 Task: Create new Company, with domain: 'umich.edu' and type: 'Prospect'. Add new contact for this company, with mail Id: 'Devyani.Jackson@umich.edu', First Name: Devyani, Last name:  Jackson, Job Title: 'Full Stack Developer', Phone Number: '(916) 555-9017'. Change life cycle stage to  Lead and lead status to  In Progress. Logged in from softage.6@softage.net
Action: Mouse moved to (110, 78)
Screenshot: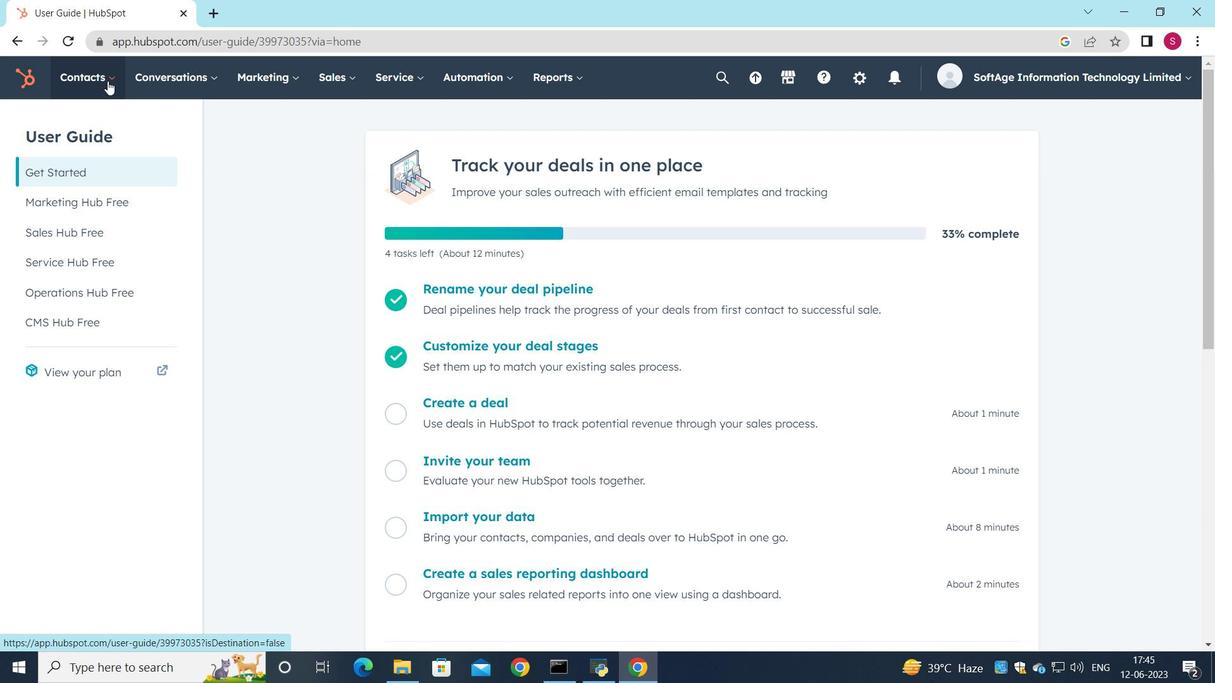 
Action: Mouse pressed left at (110, 78)
Screenshot: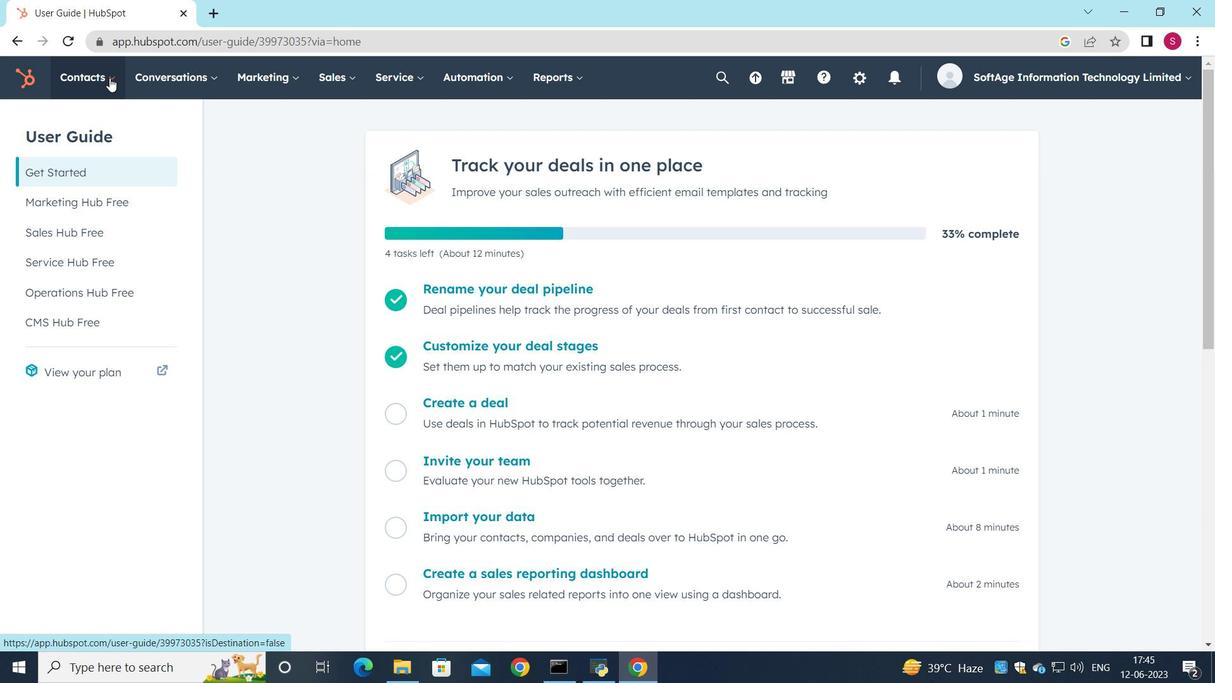 
Action: Mouse moved to (137, 147)
Screenshot: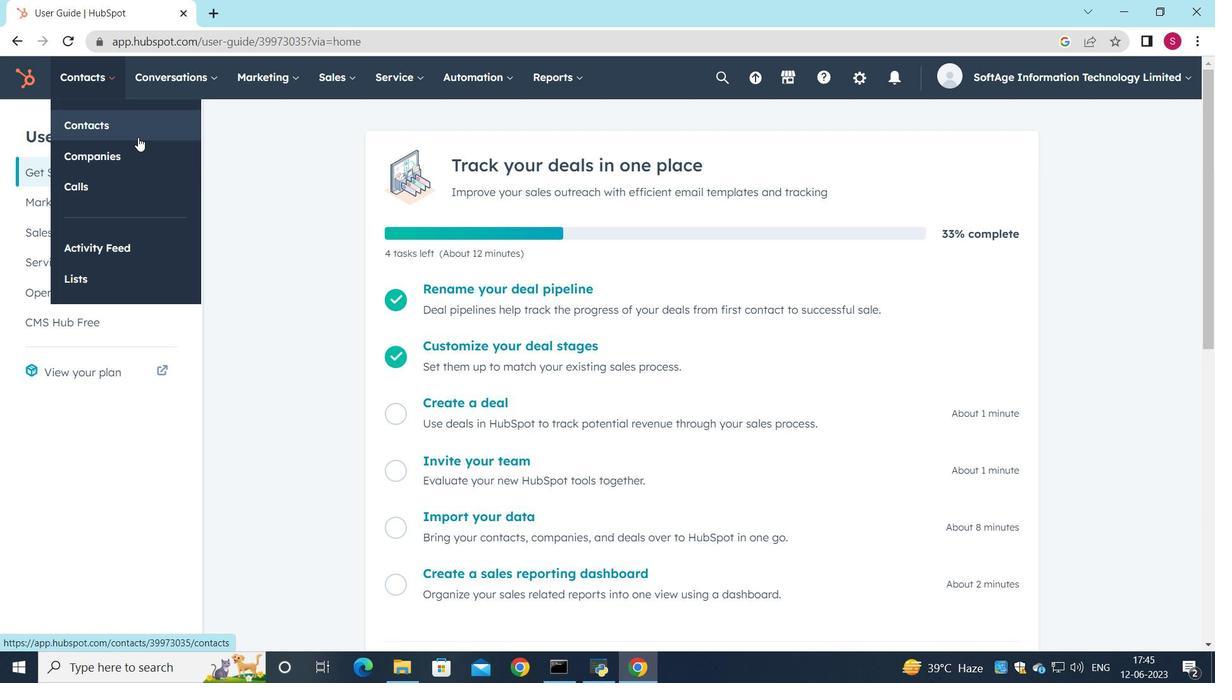 
Action: Mouse pressed left at (137, 147)
Screenshot: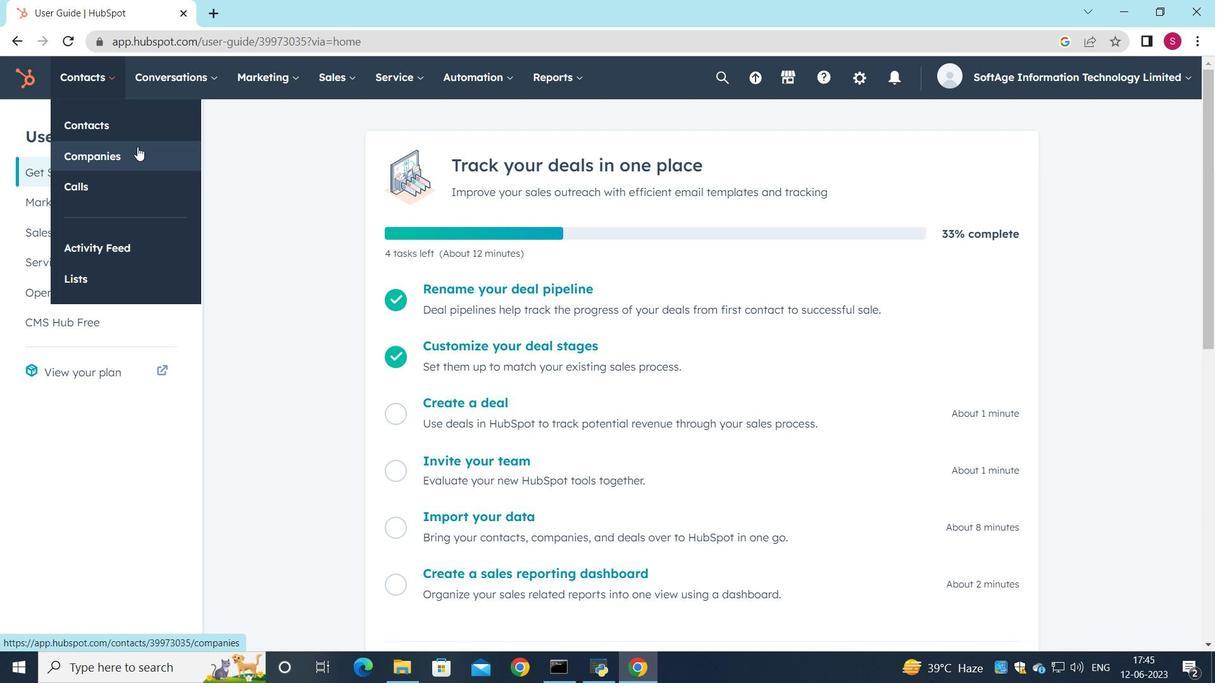 
Action: Mouse moved to (1111, 130)
Screenshot: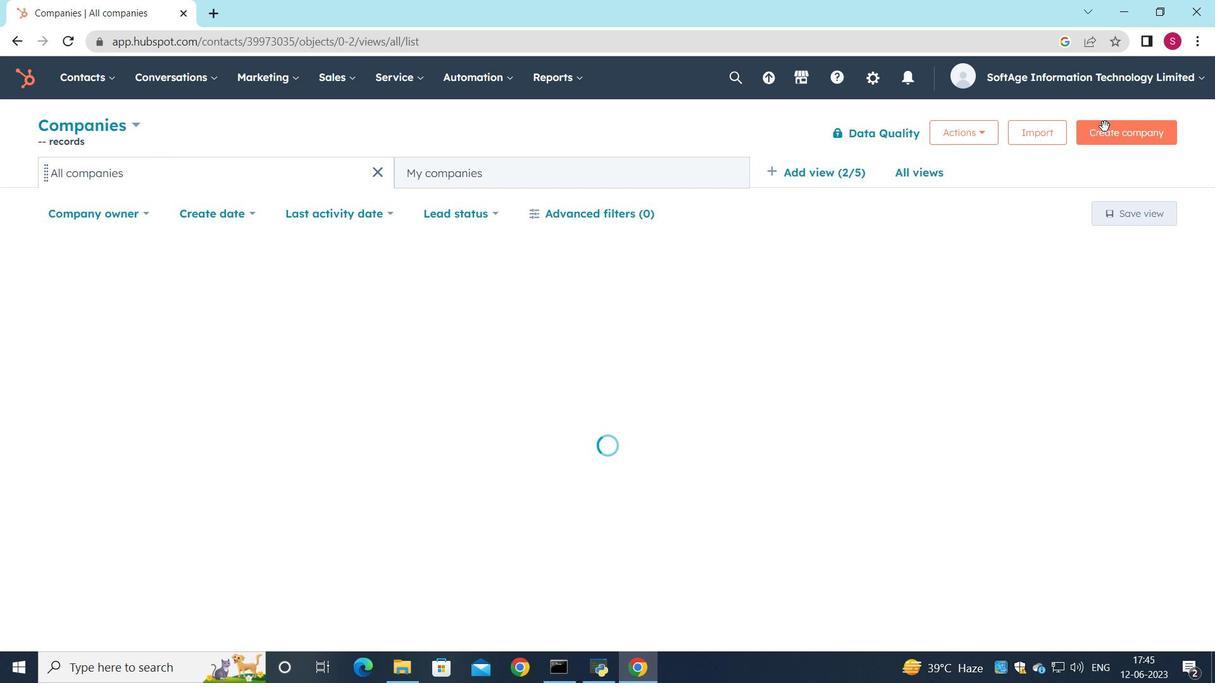 
Action: Mouse pressed left at (1111, 130)
Screenshot: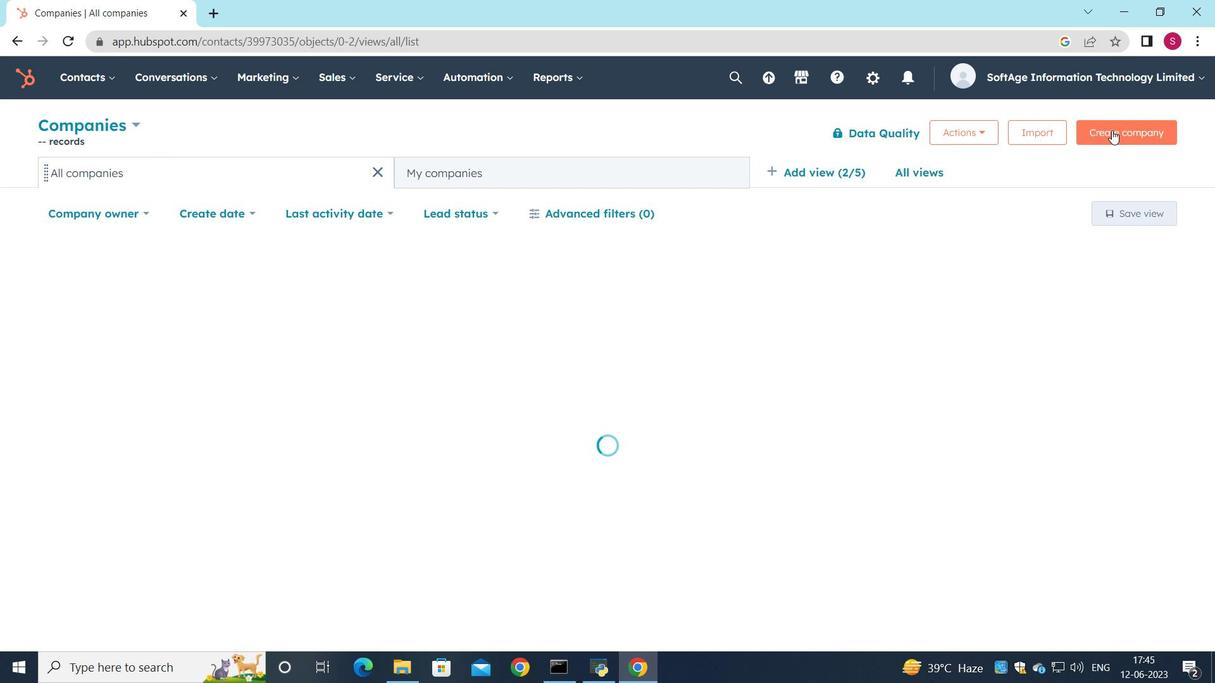 
Action: Mouse moved to (894, 195)
Screenshot: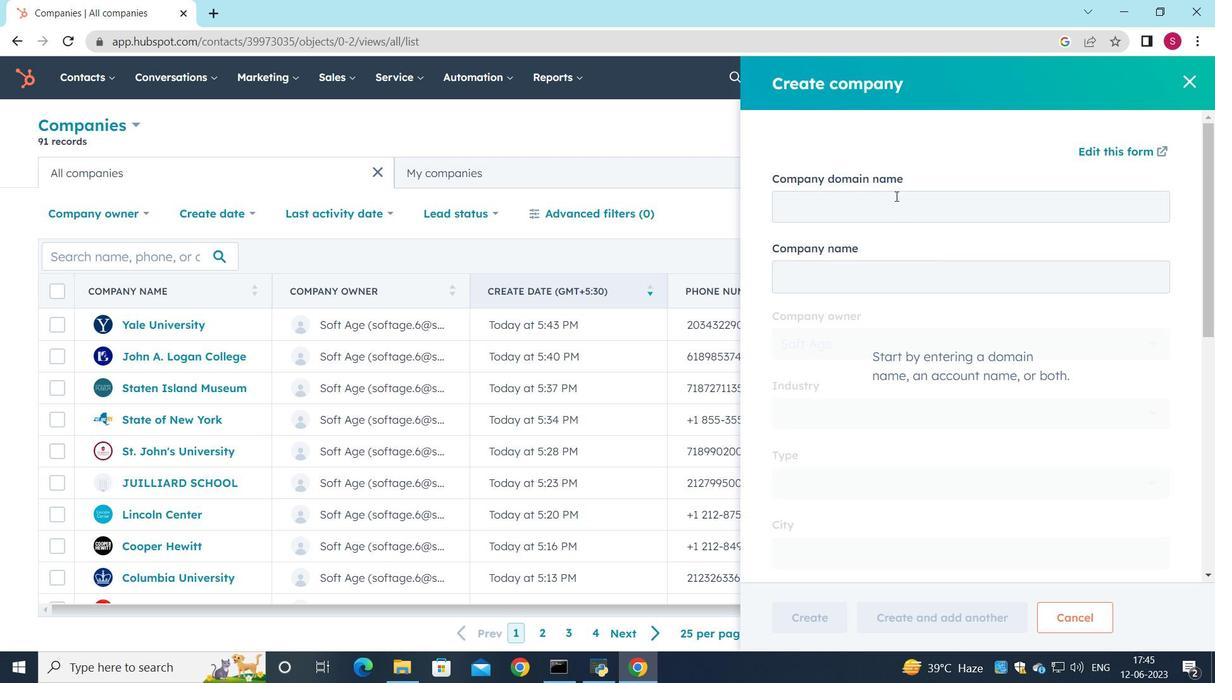
Action: Mouse pressed left at (894, 195)
Screenshot: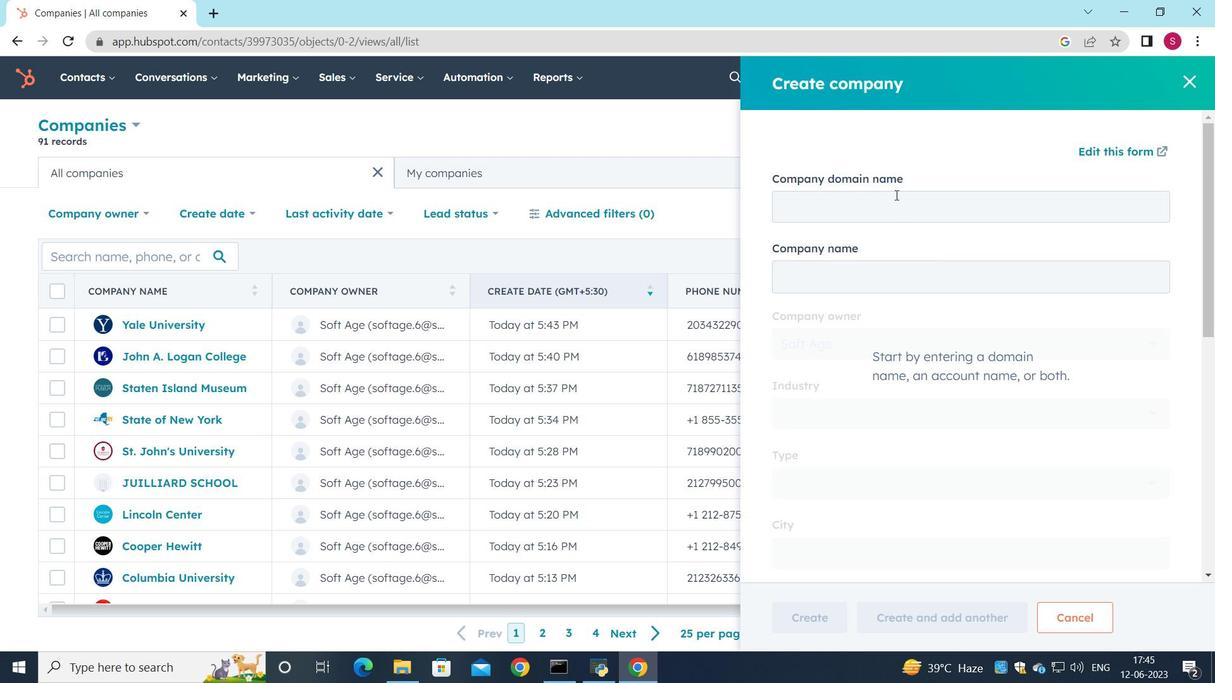 
Action: Key pressed umich.edu
Screenshot: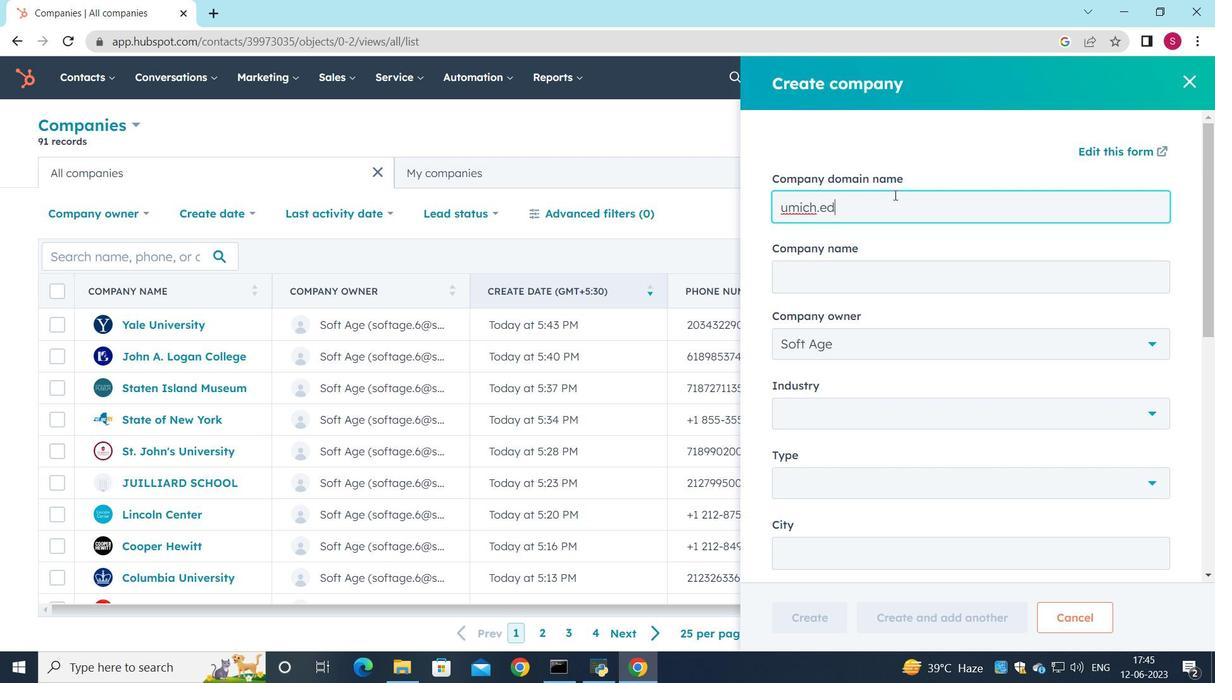 
Action: Mouse moved to (834, 467)
Screenshot: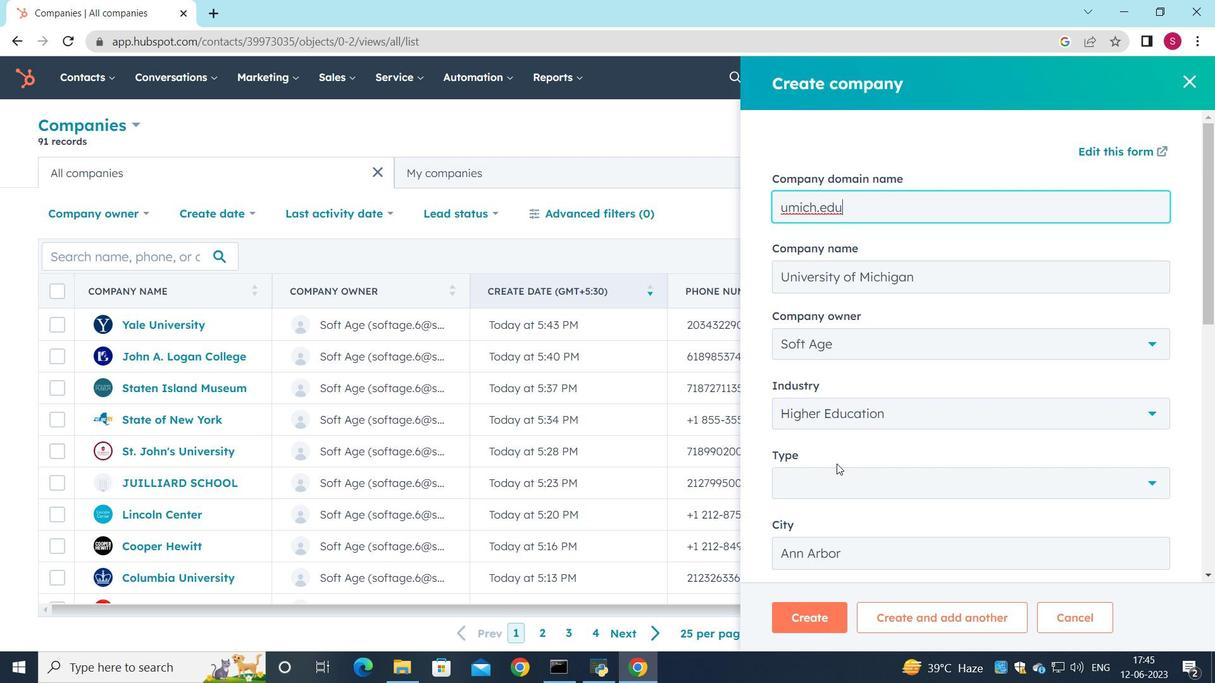 
Action: Mouse pressed left at (834, 467)
Screenshot: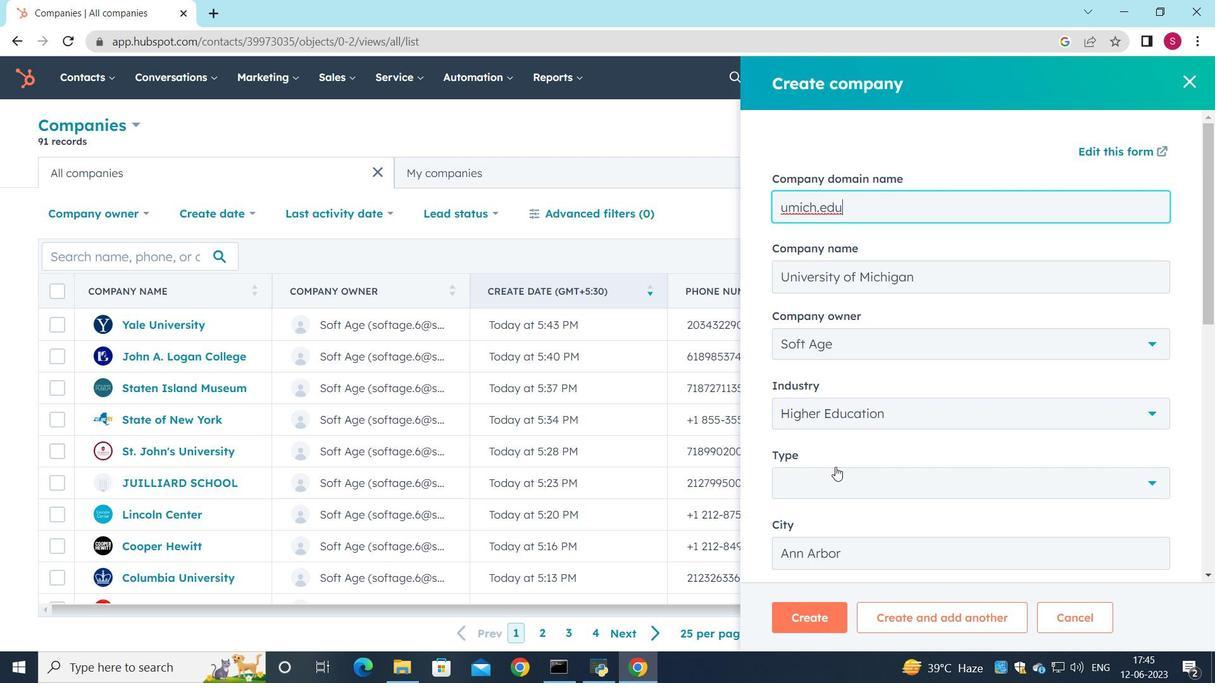 
Action: Mouse moved to (832, 332)
Screenshot: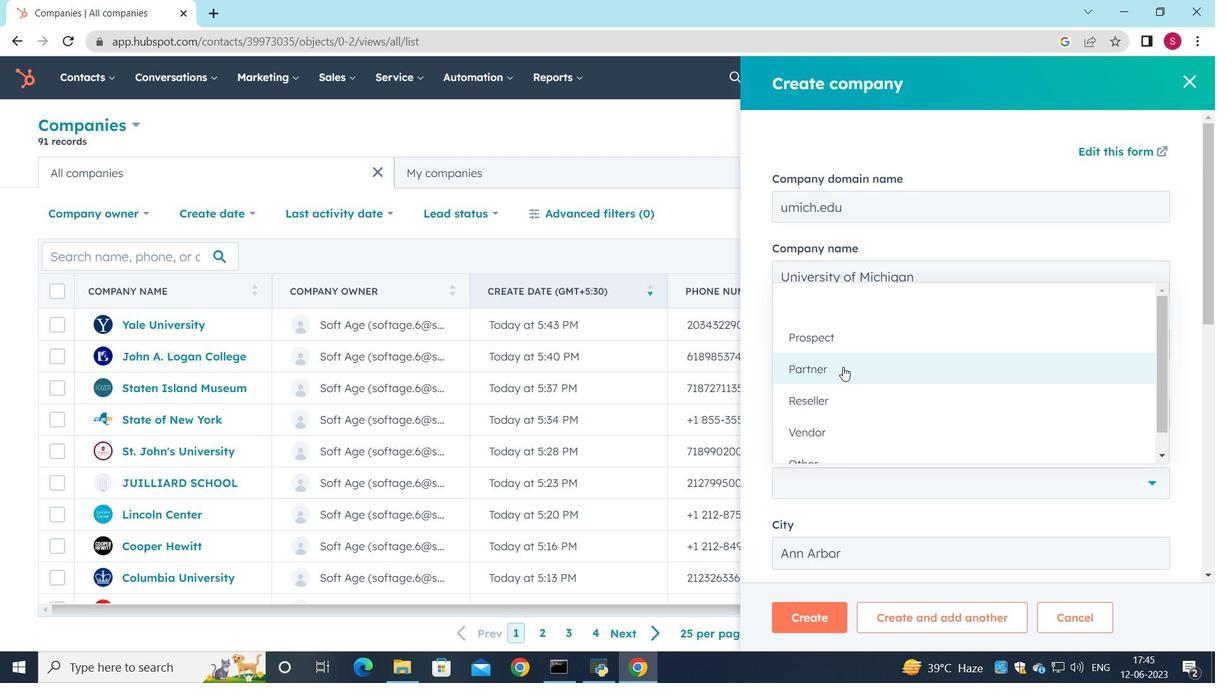
Action: Mouse pressed left at (832, 332)
Screenshot: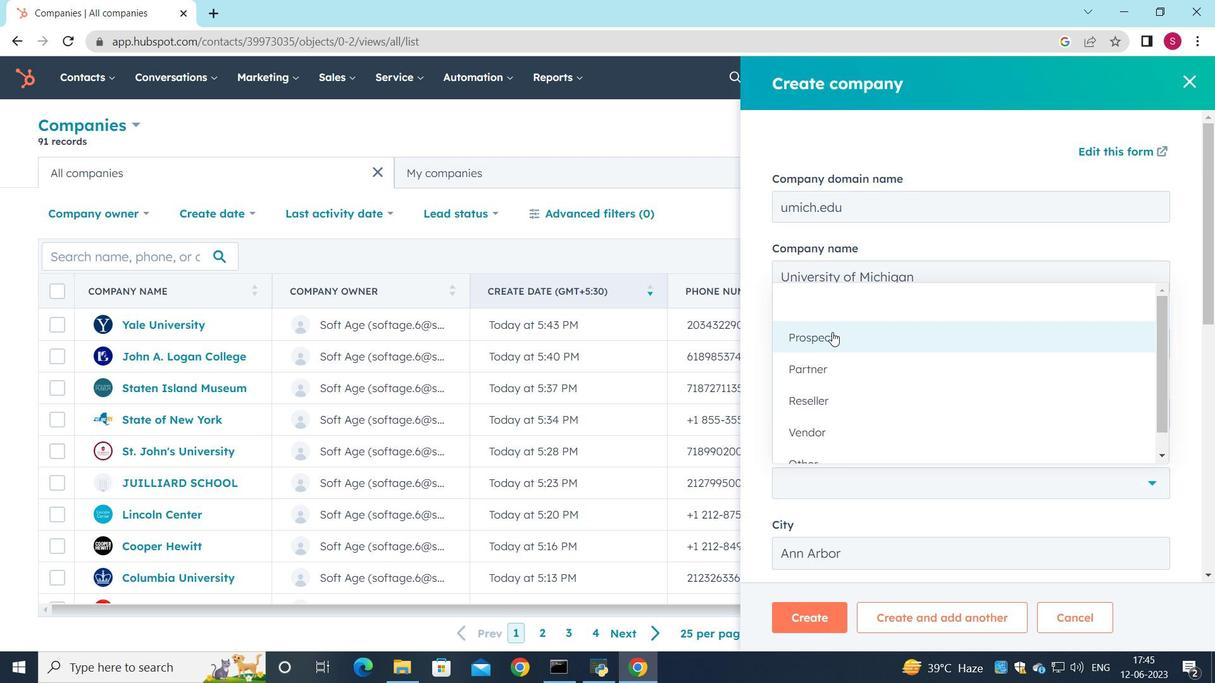 
Action: Mouse moved to (821, 622)
Screenshot: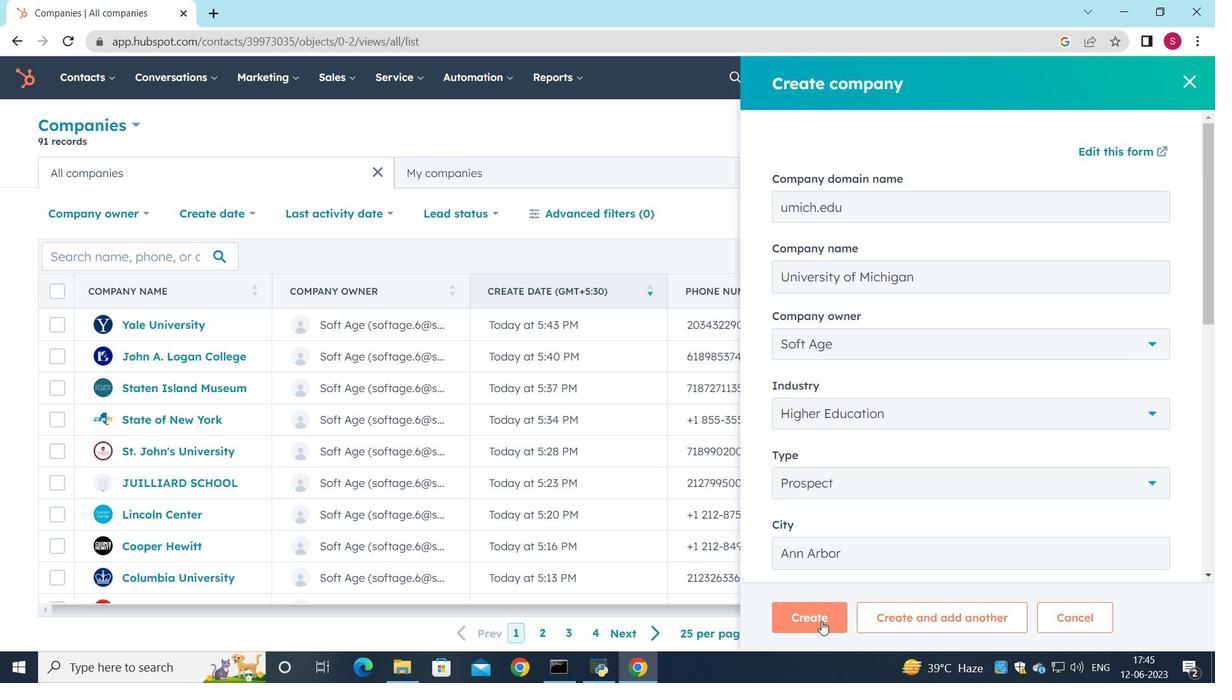 
Action: Mouse pressed left at (821, 622)
Screenshot: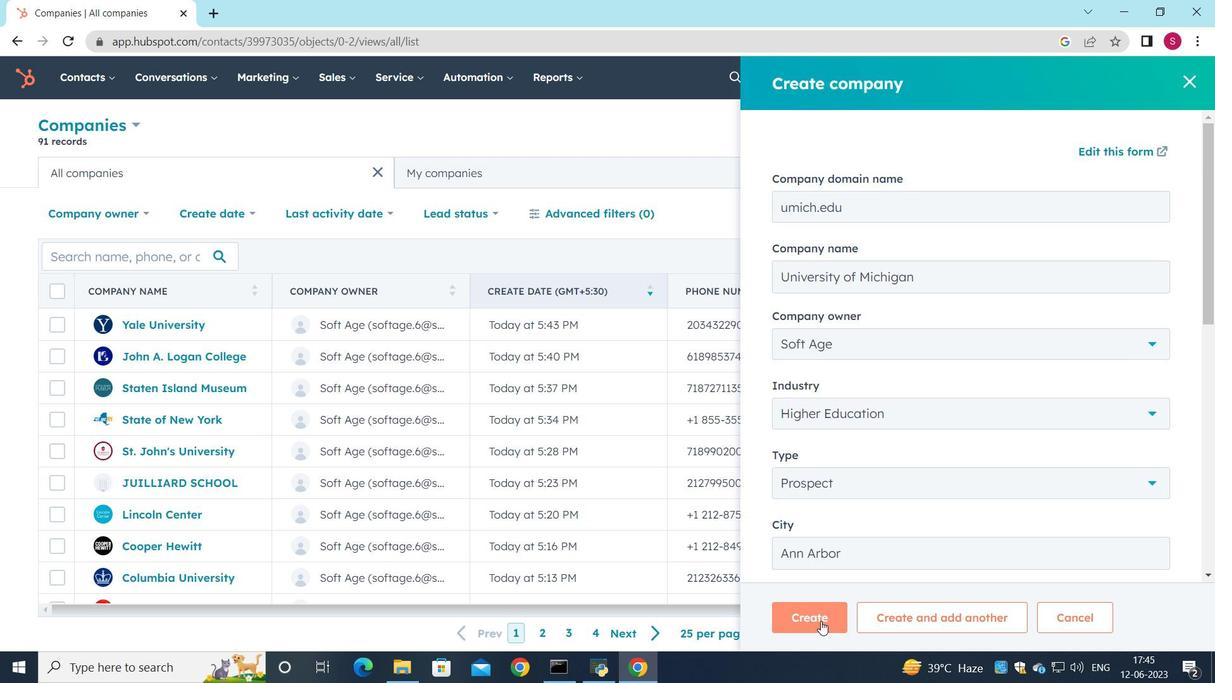 
Action: Mouse moved to (739, 310)
Screenshot: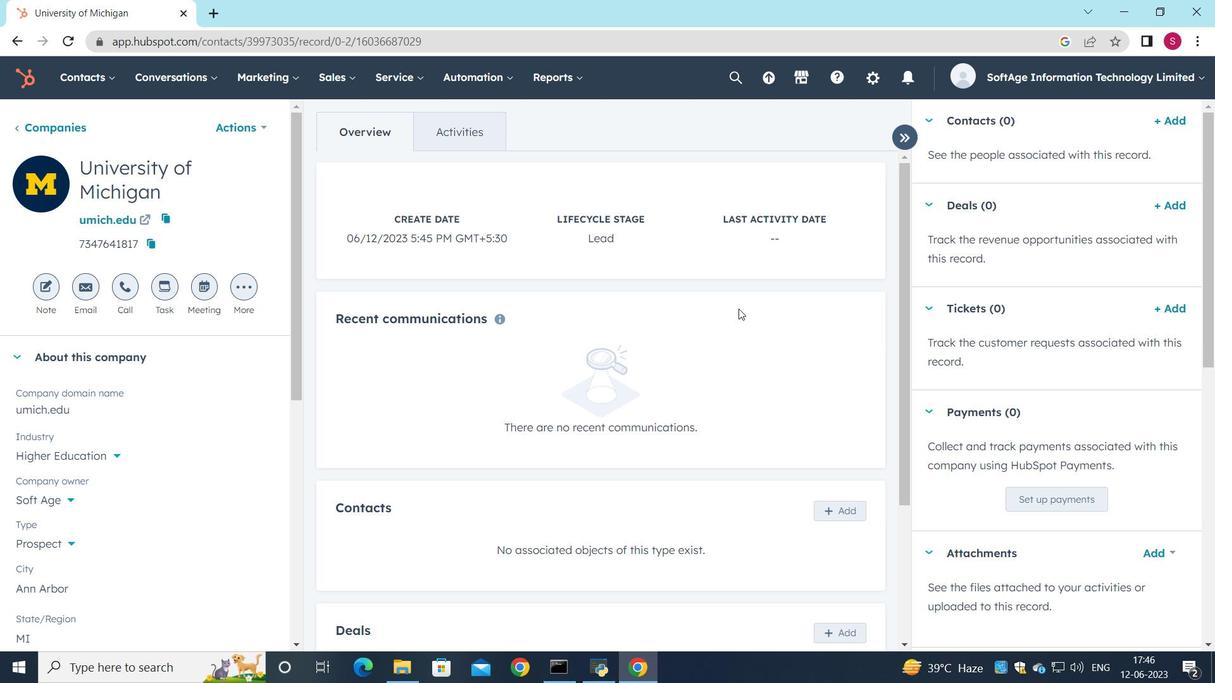 
Action: Mouse scrolled (739, 309) with delta (0, 0)
Screenshot: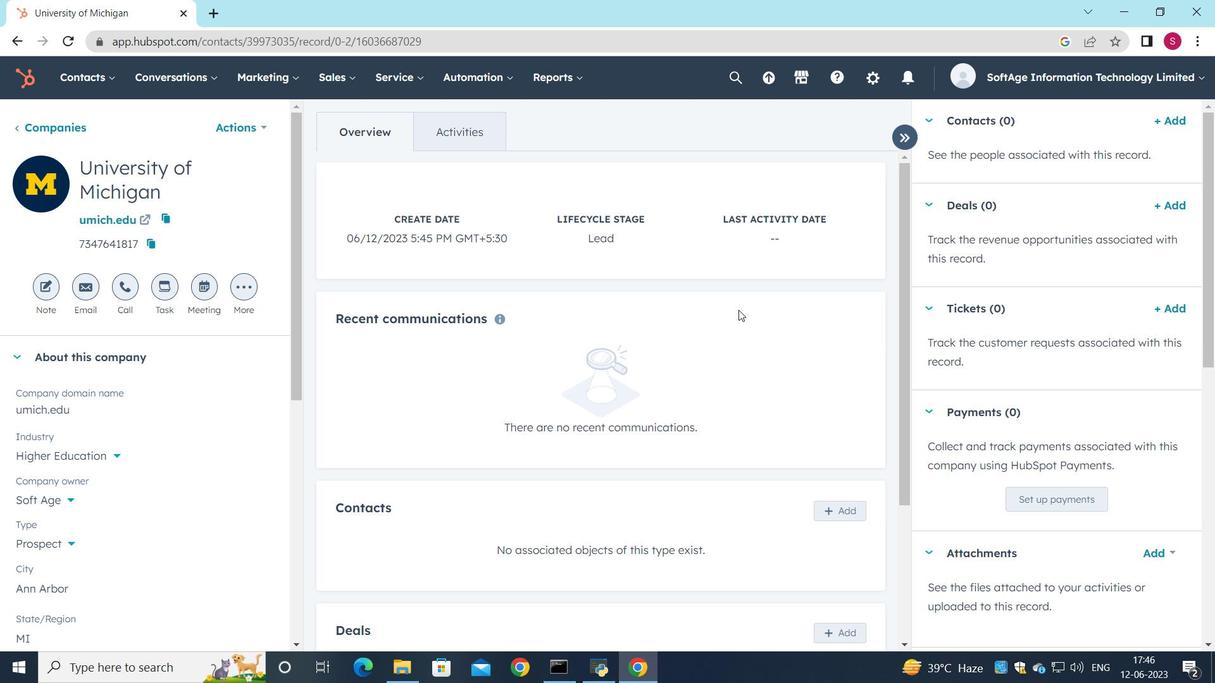 
Action: Mouse moved to (854, 436)
Screenshot: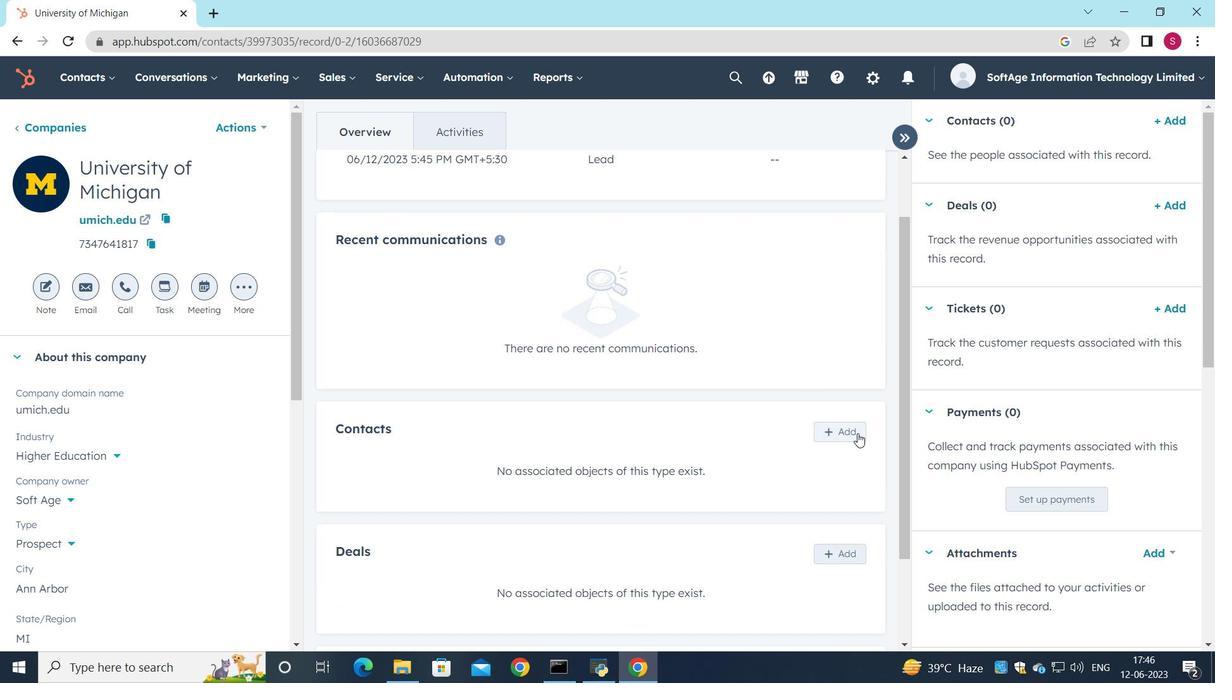 
Action: Mouse pressed left at (854, 436)
Screenshot: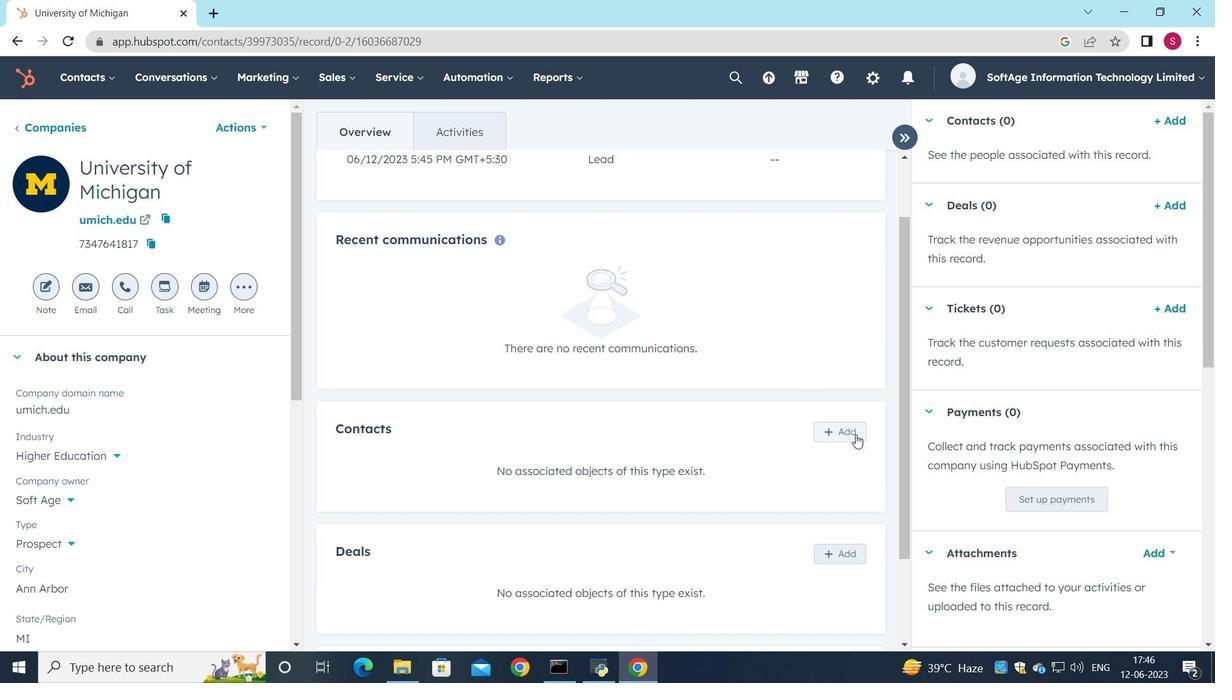 
Action: Mouse moved to (887, 180)
Screenshot: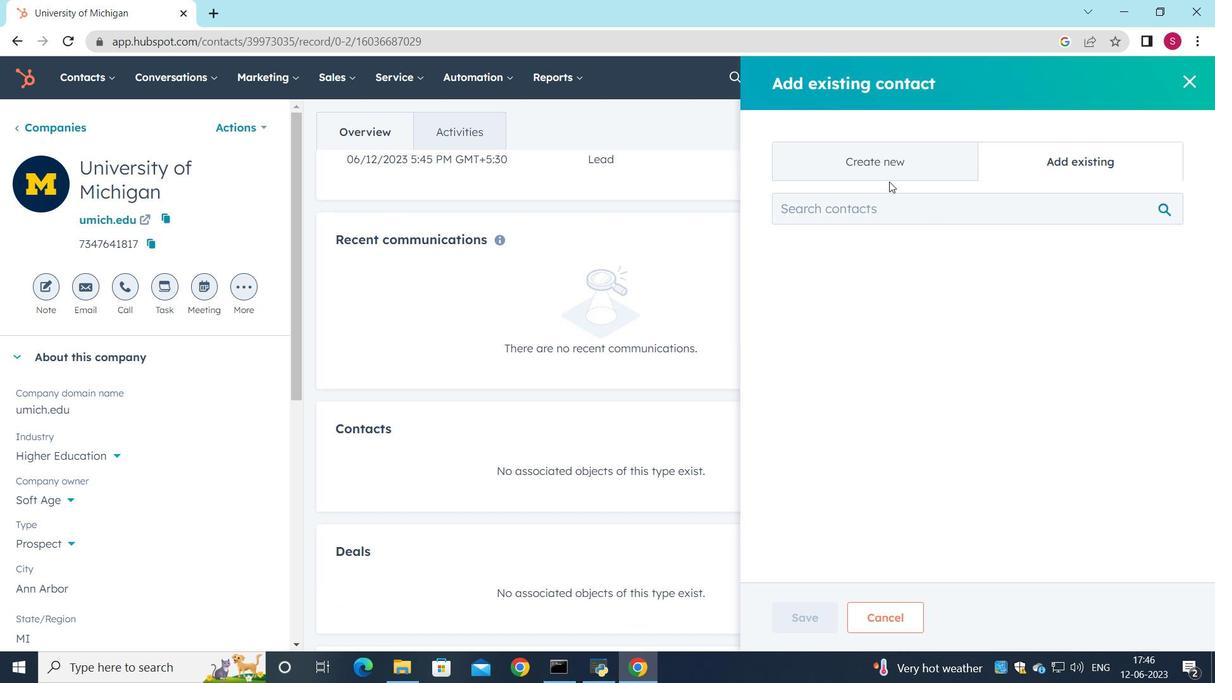 
Action: Mouse pressed left at (887, 180)
Screenshot: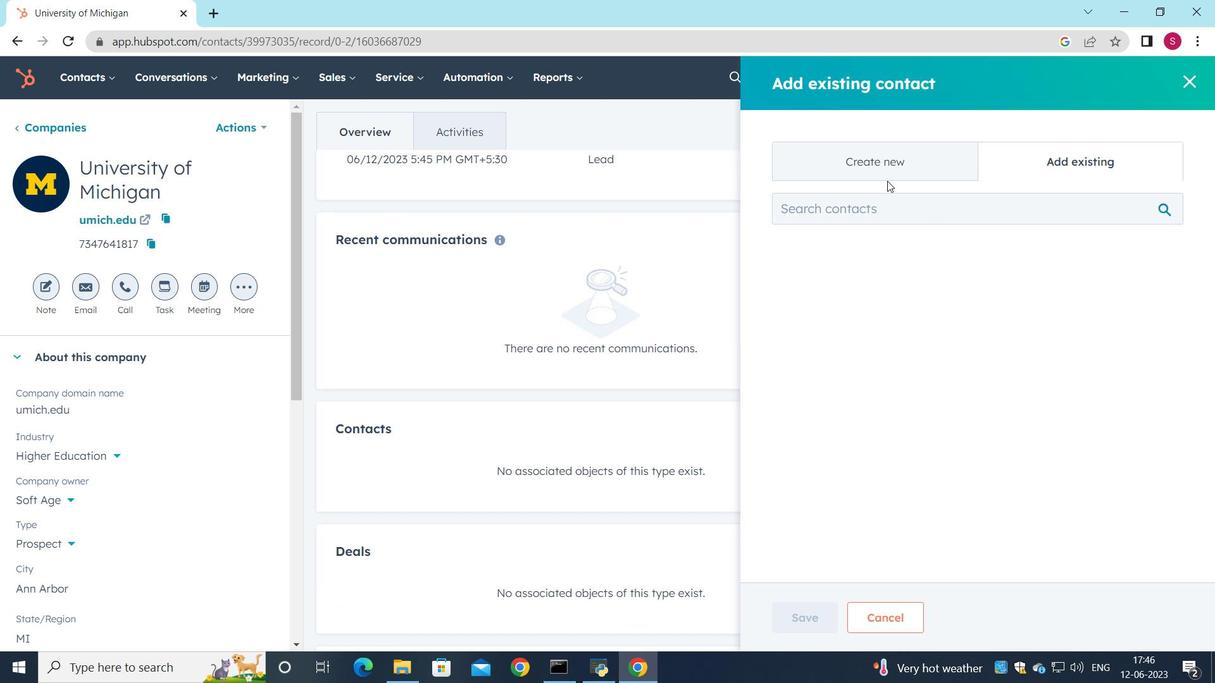 
Action: Mouse moved to (887, 173)
Screenshot: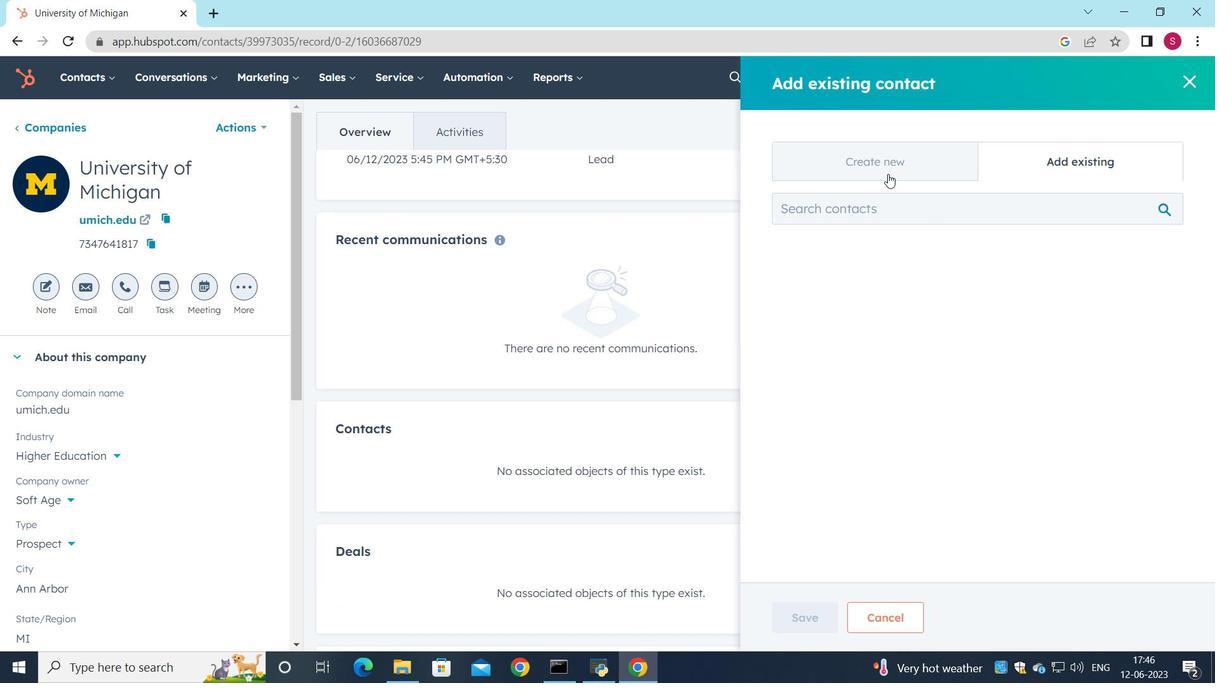 
Action: Mouse pressed left at (887, 173)
Screenshot: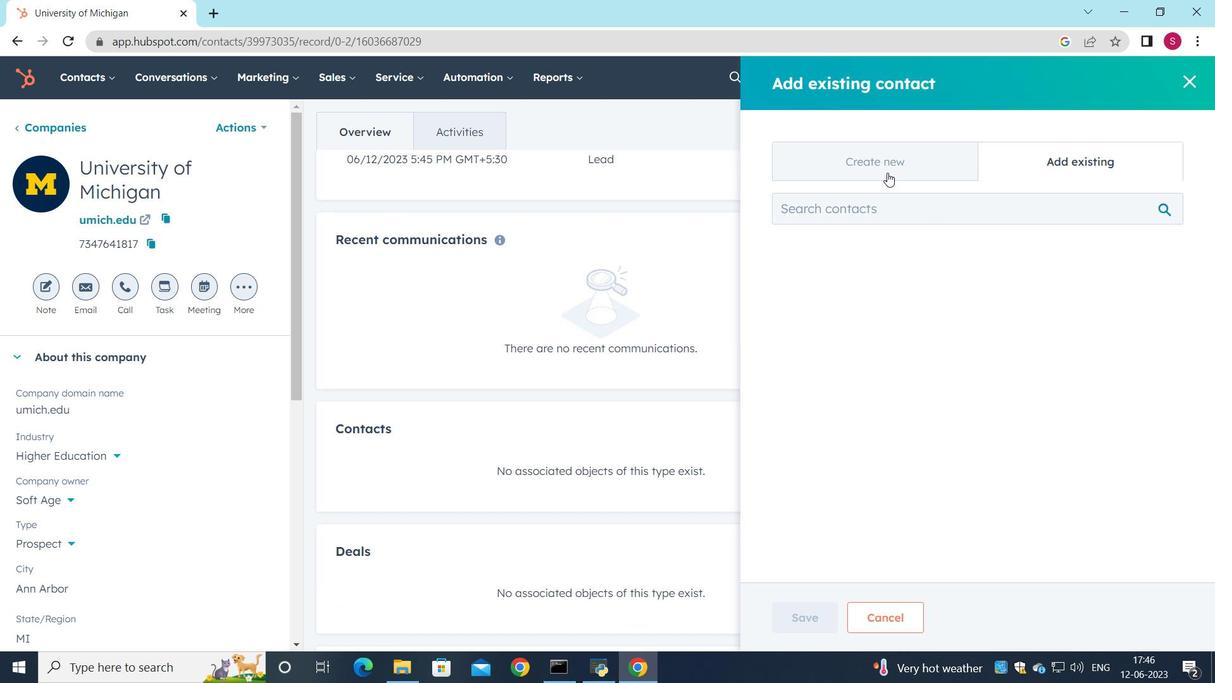 
Action: Mouse moved to (903, 262)
Screenshot: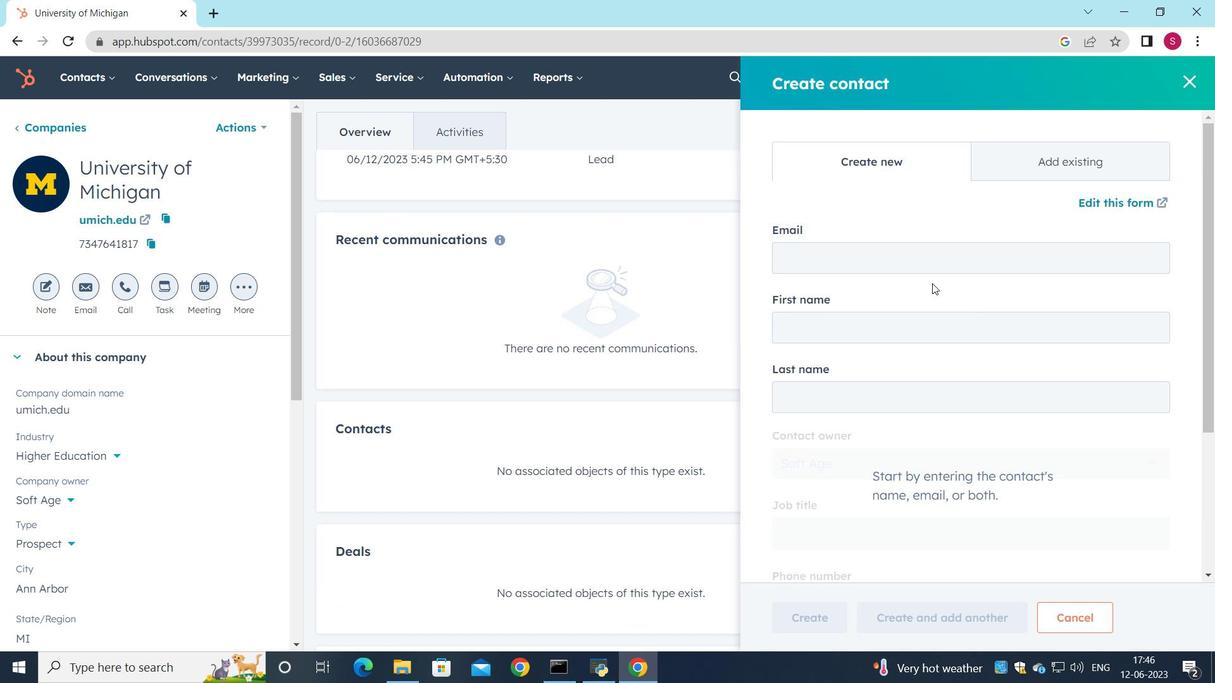 
Action: Mouse pressed left at (903, 262)
Screenshot: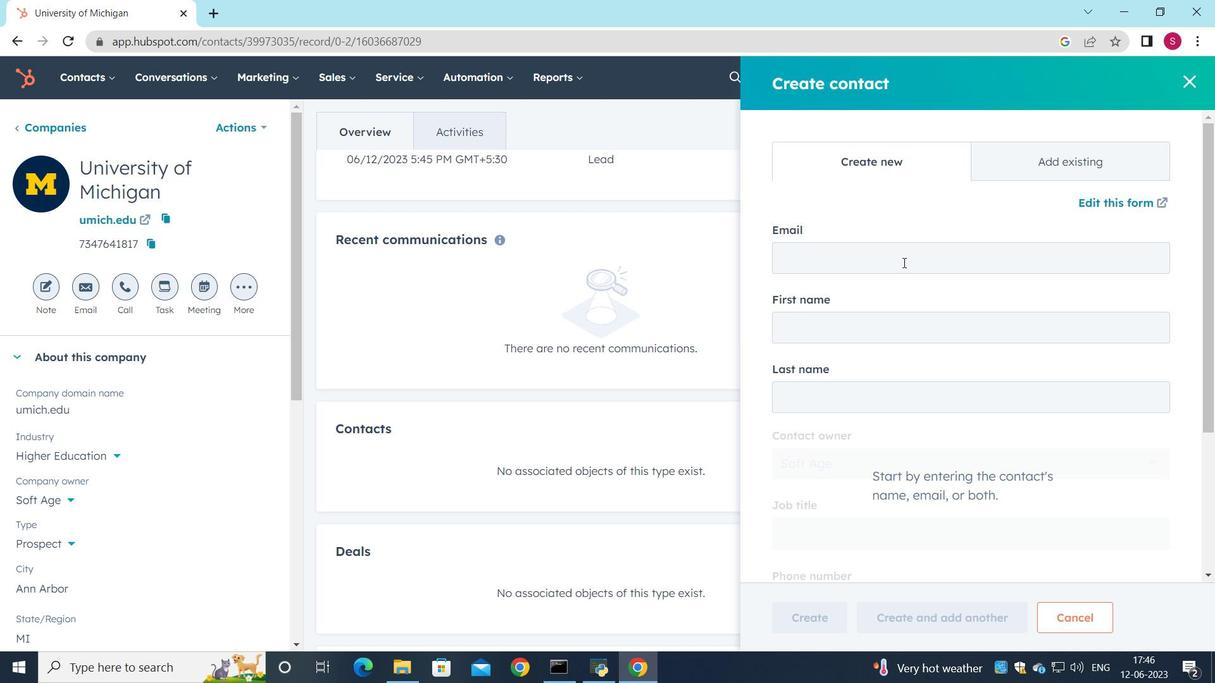 
Action: Key pressed <Key.shift>Devyani.<Key.shift><Key.shift><Key.shift><Key.shift><Key.shift><Key.shift><Key.shift><Key.shift><Key.shift><Key.shift><Key.shift><Key.shift><Key.shift><Key.shift>Jackson<Key.shift><Key.shift><Key.shift>@umich.edu
Screenshot: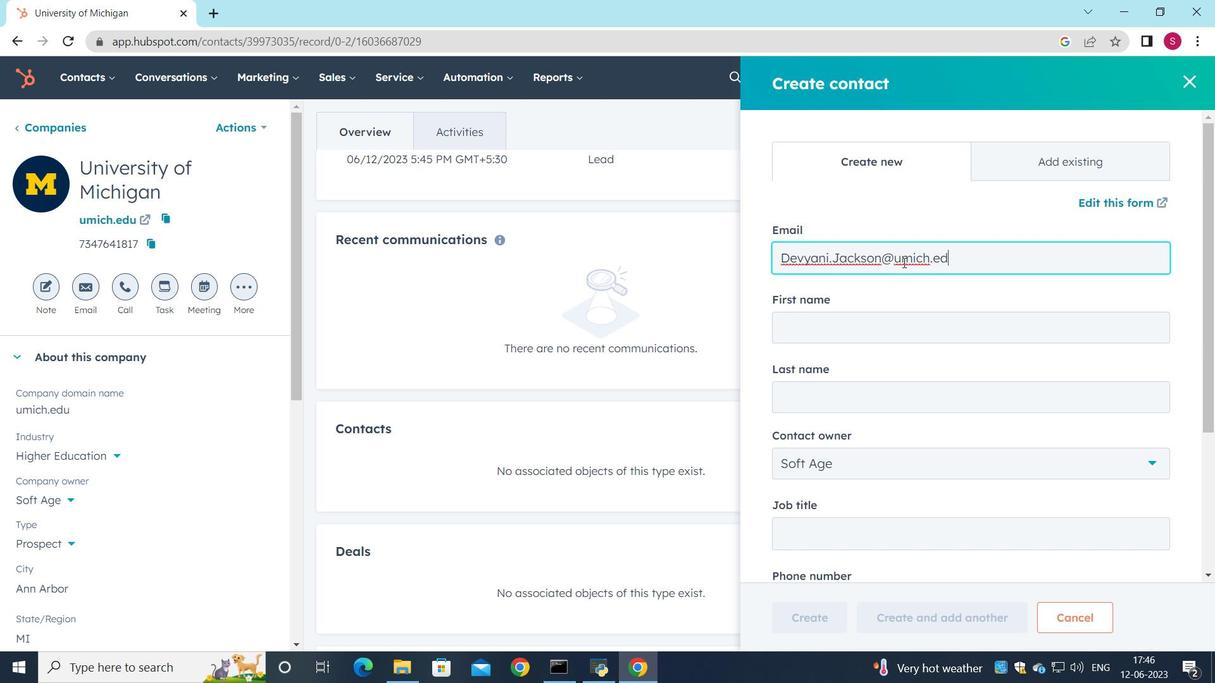 
Action: Mouse moved to (841, 330)
Screenshot: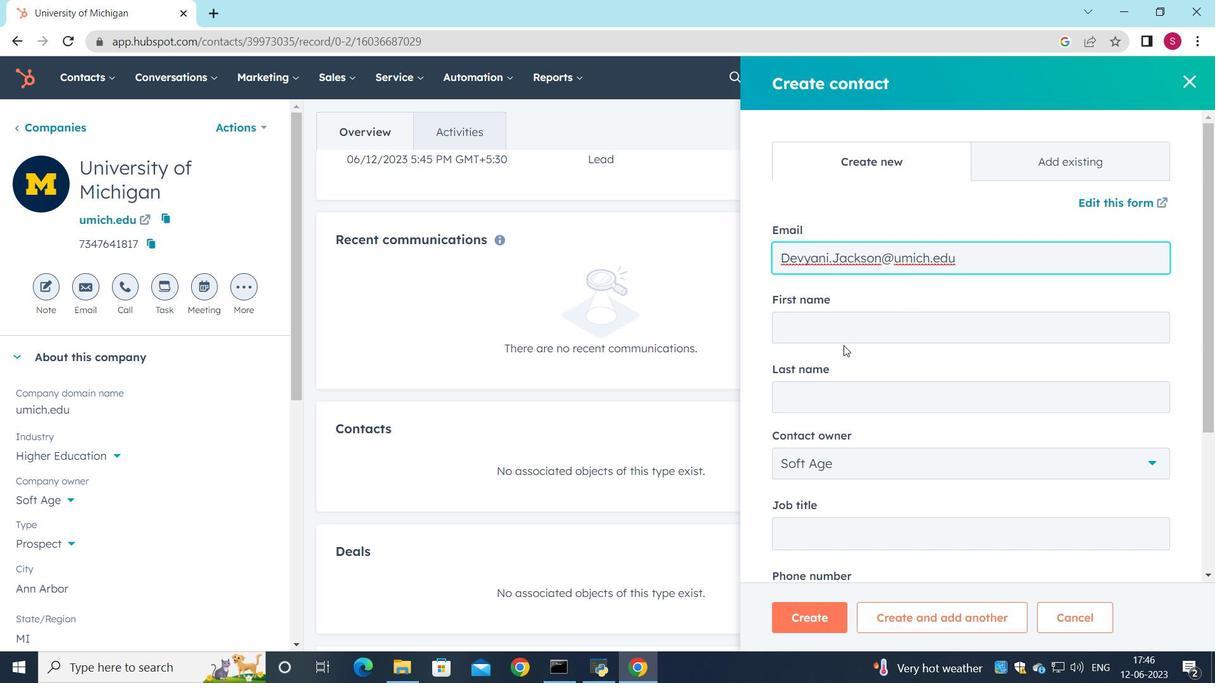 
Action: Mouse pressed left at (841, 330)
Screenshot: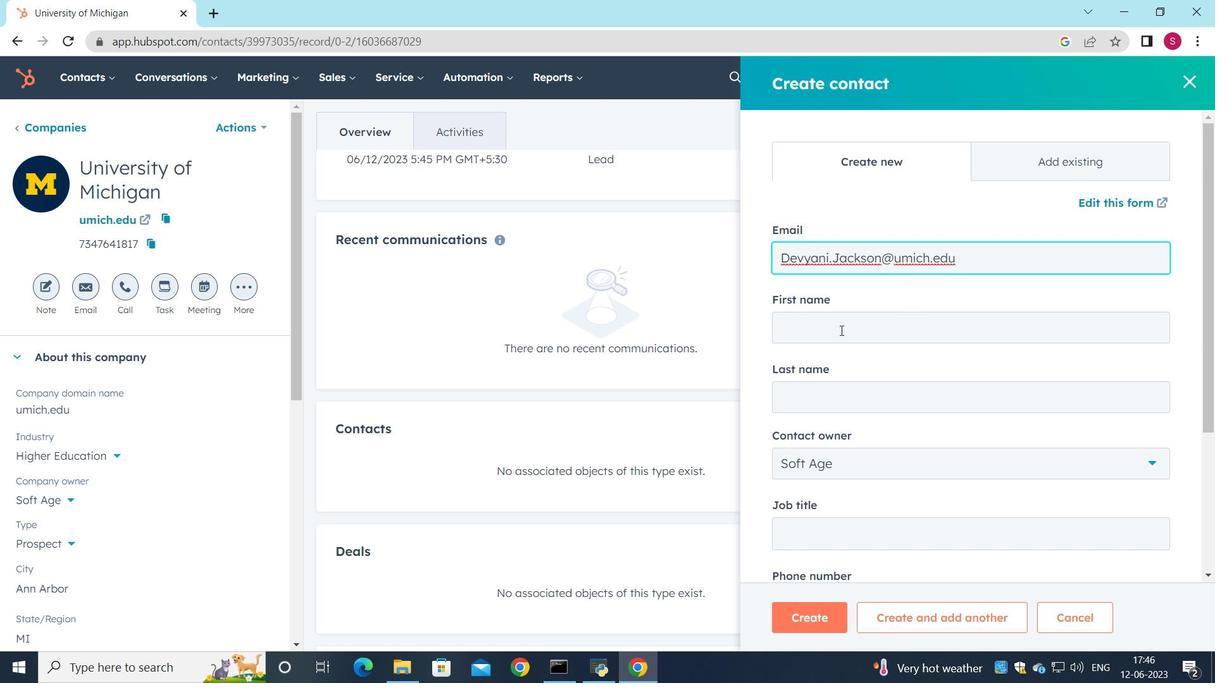 
Action: Key pressed <Key.shift>Devyani
Screenshot: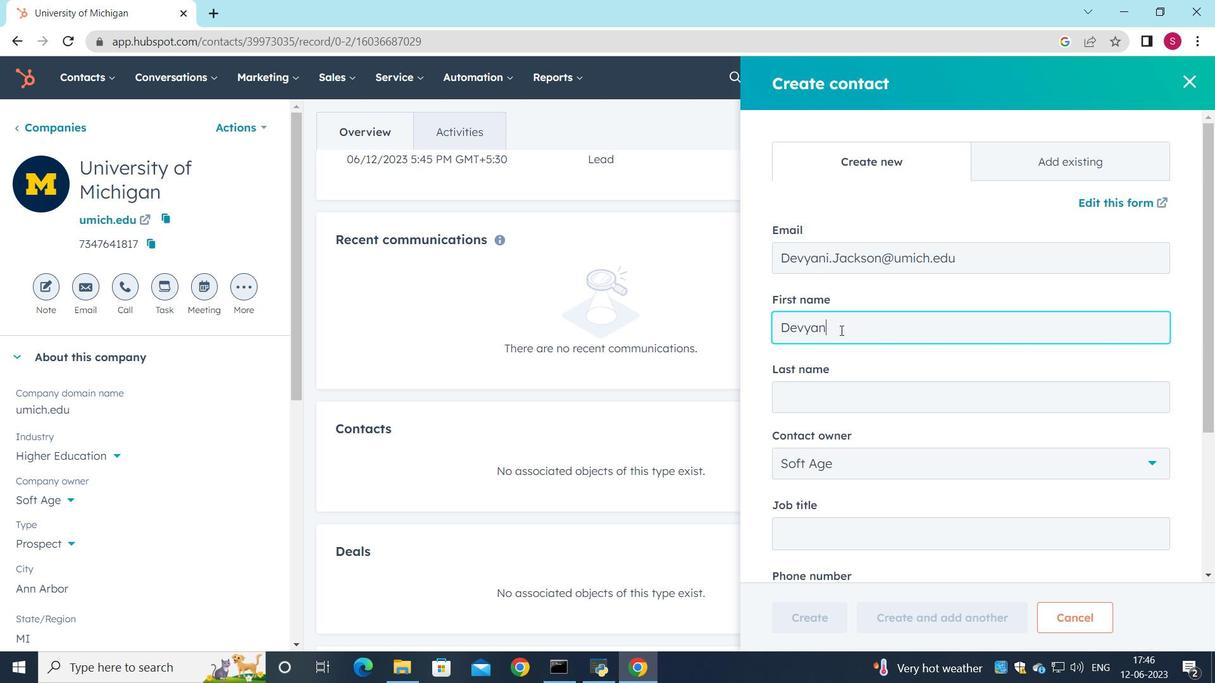 
Action: Mouse moved to (823, 396)
Screenshot: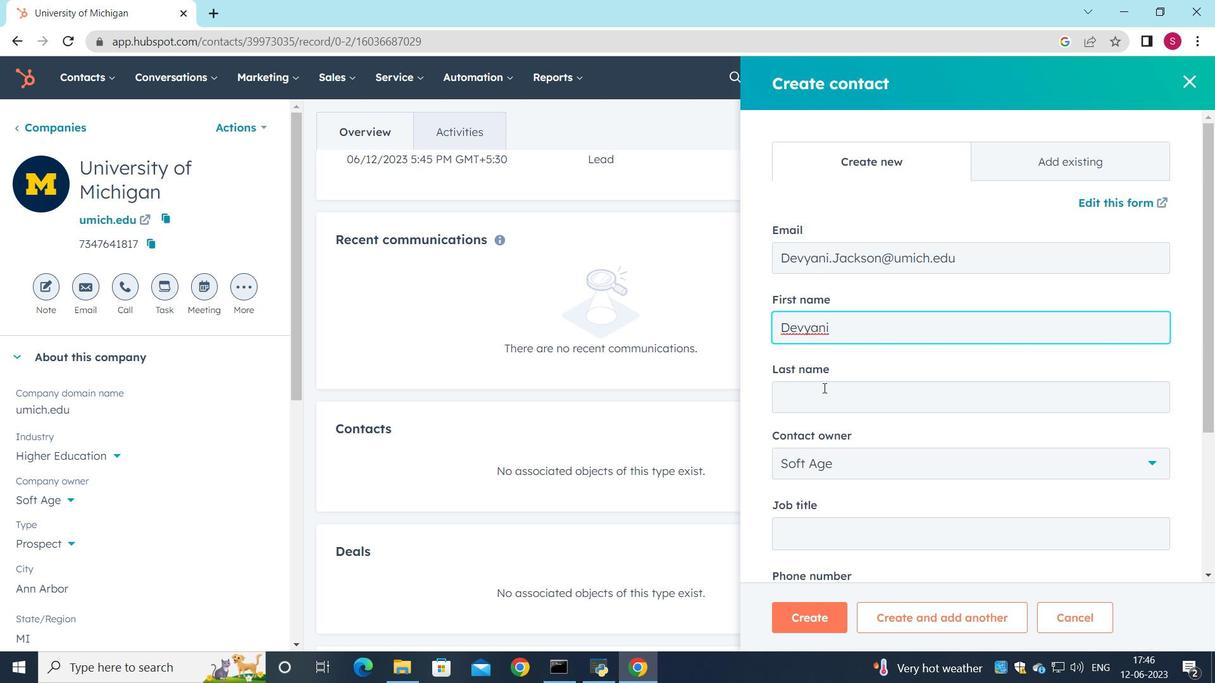 
Action: Mouse pressed left at (823, 396)
Screenshot: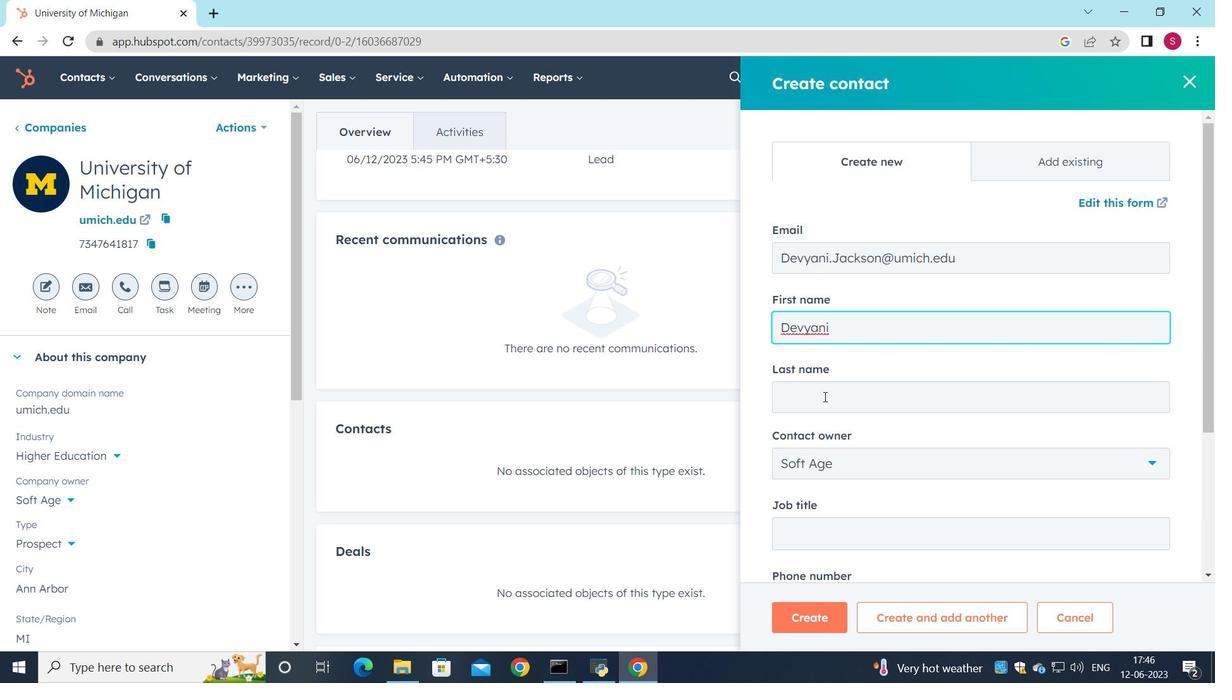 
Action: Key pressed <Key.shift>Jackson
Screenshot: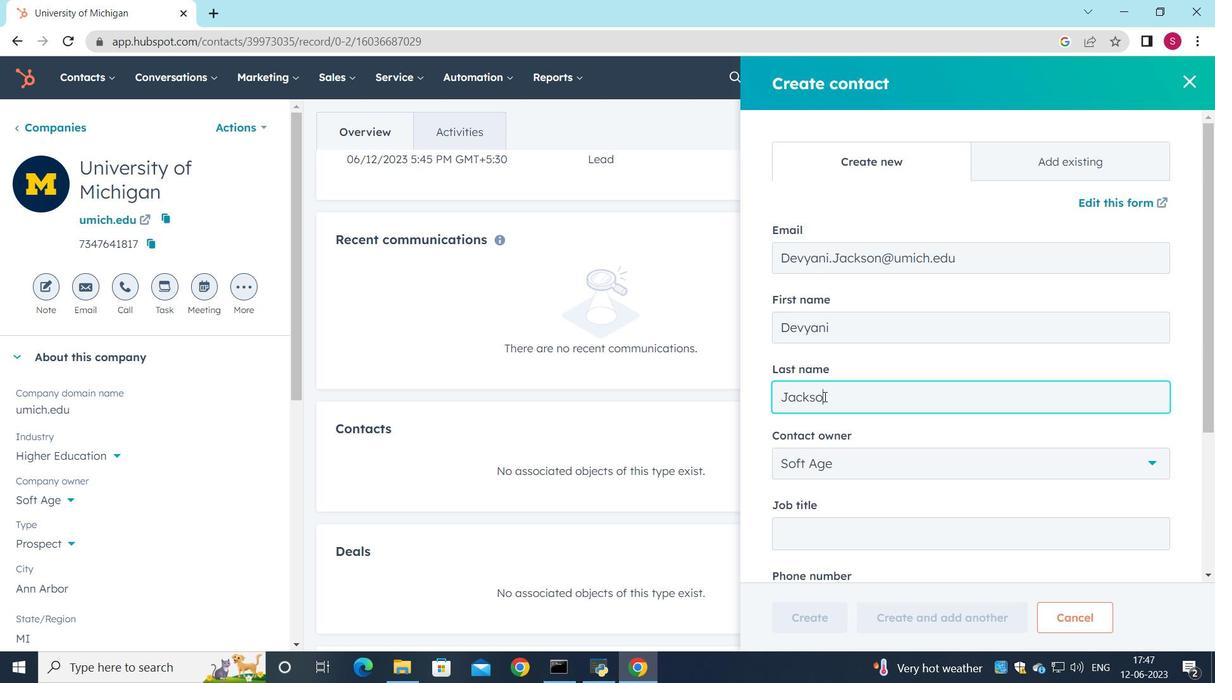 
Action: Mouse moved to (837, 528)
Screenshot: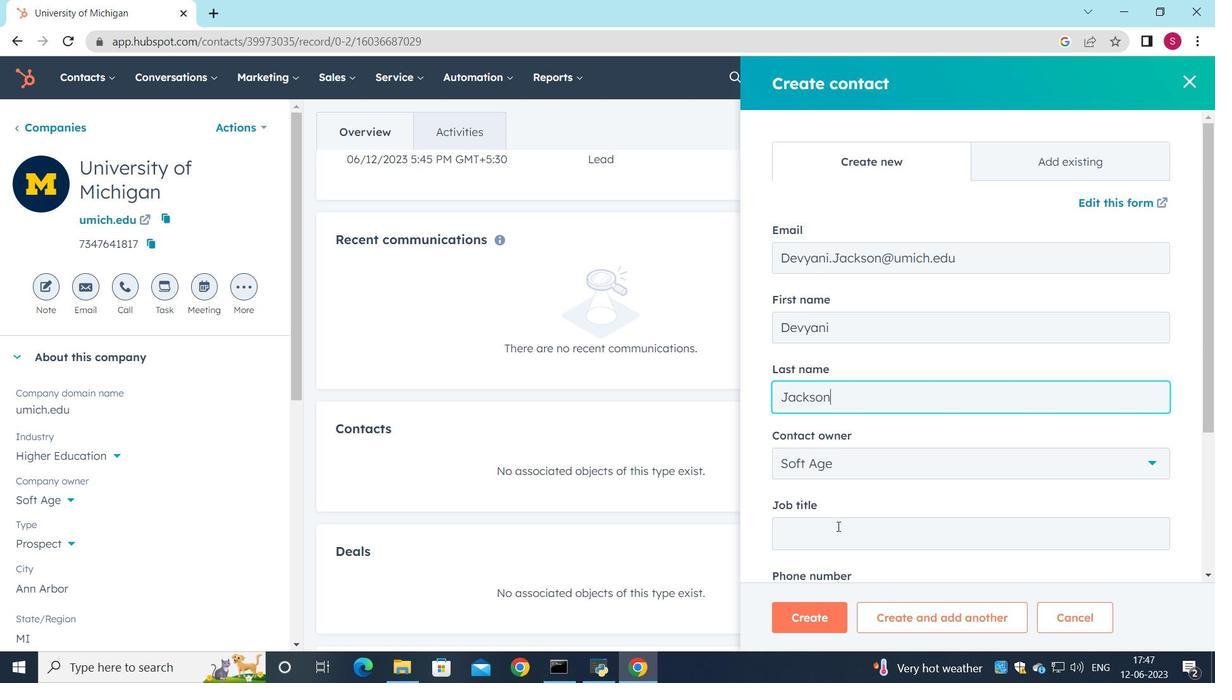 
Action: Mouse pressed left at (837, 528)
Screenshot: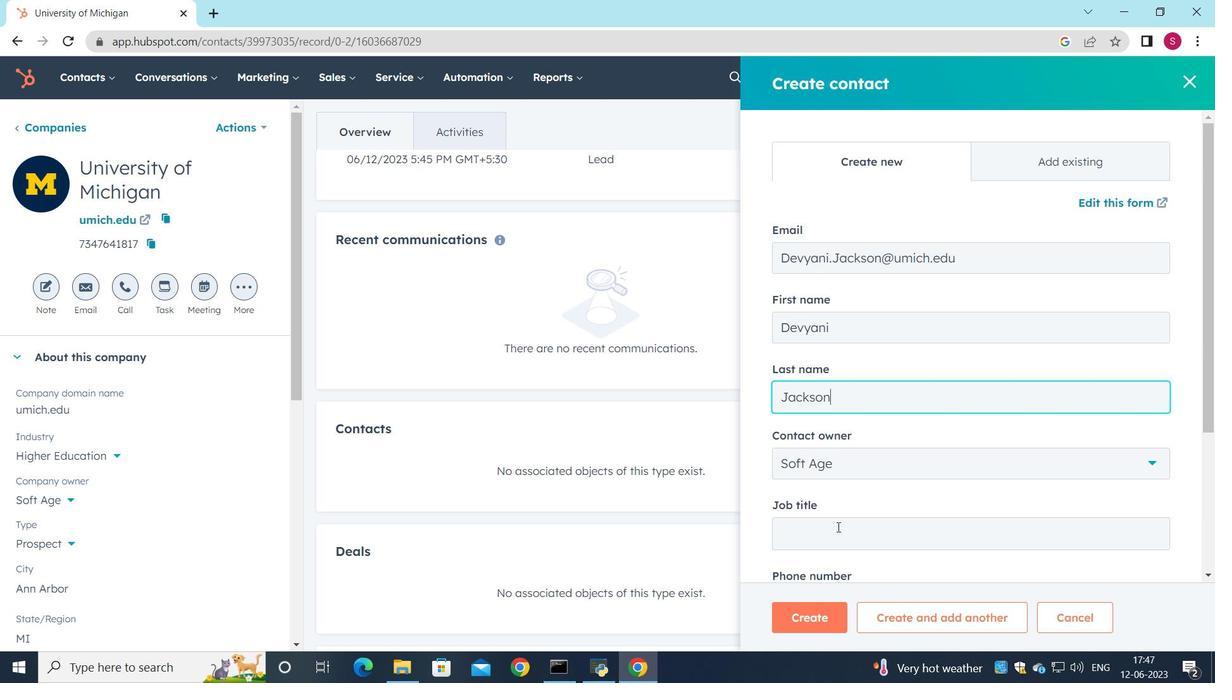
Action: Key pressed <Key.shift><Key.shift><Key.shift><Key.shift><Key.shift><Key.shift>Full<Key.space><Key.shift>Sack<Key.space><Key.shift>Developer
Screenshot: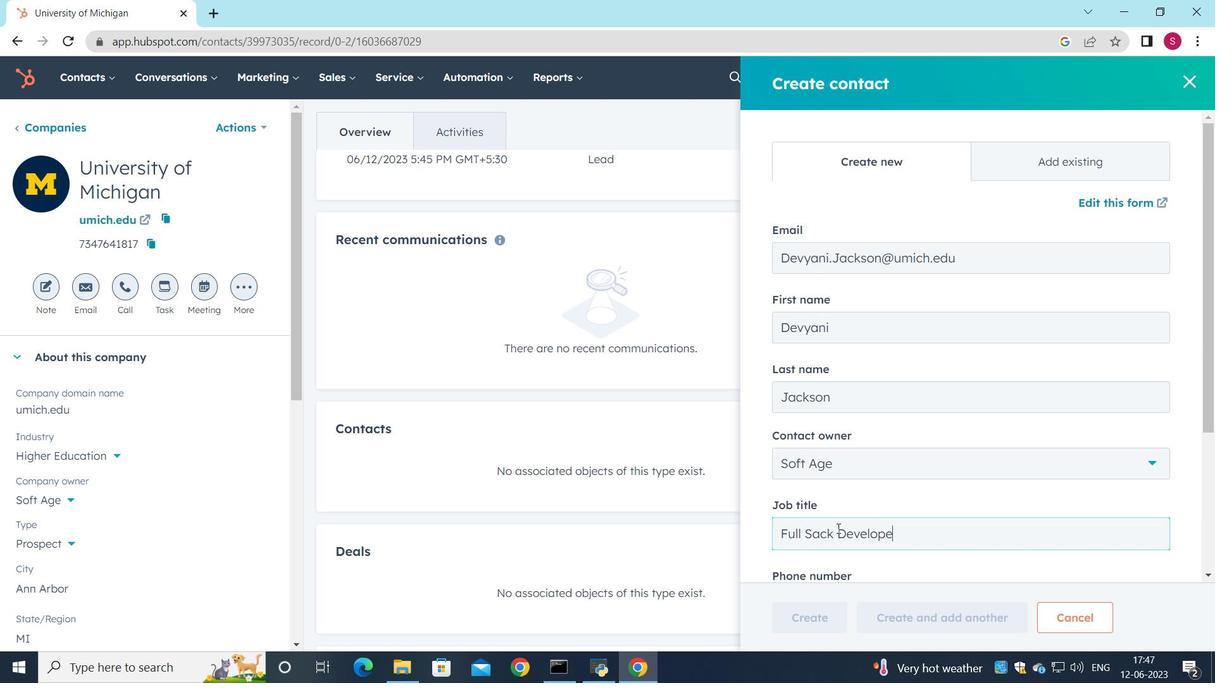 
Action: Mouse moved to (856, 556)
Screenshot: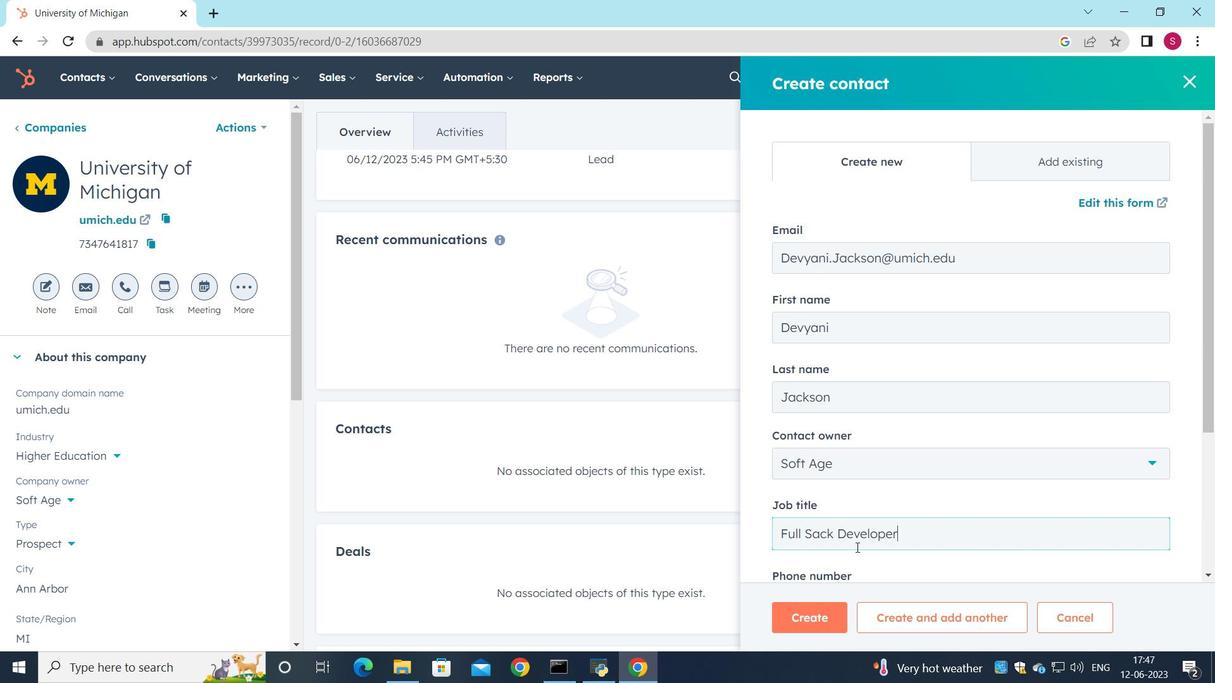
Action: Mouse scrolled (856, 556) with delta (0, 0)
Screenshot: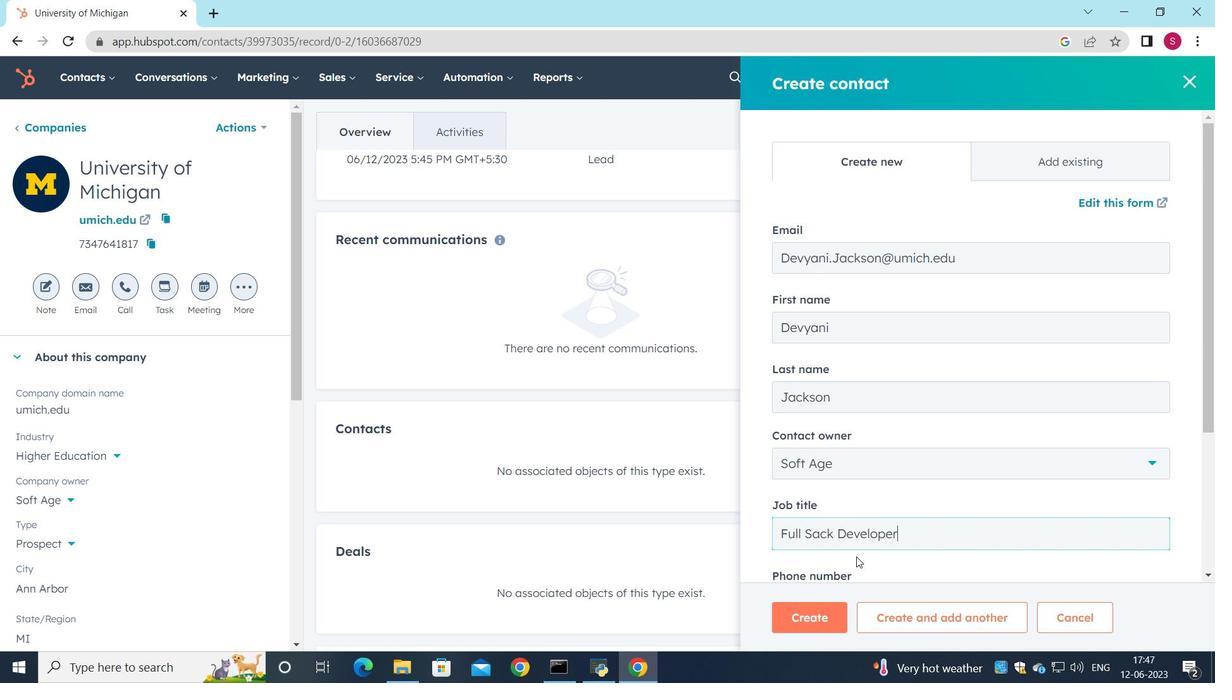 
Action: Mouse scrolled (856, 556) with delta (0, 0)
Screenshot: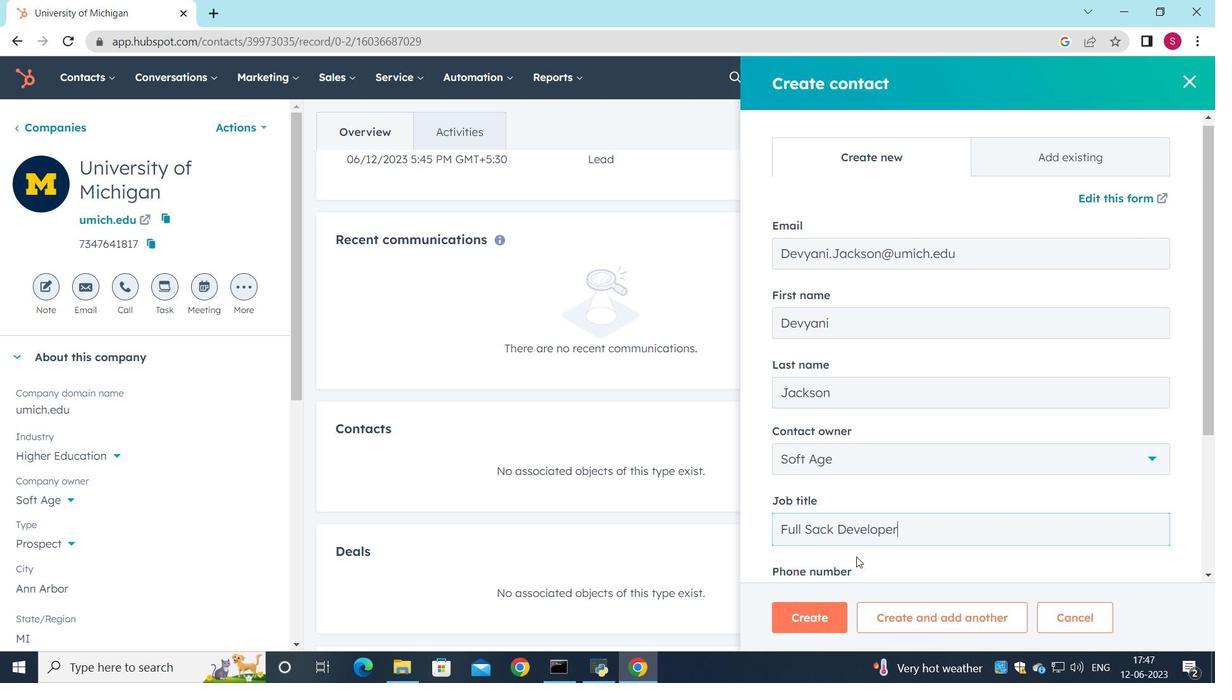 
Action: Mouse moved to (825, 452)
Screenshot: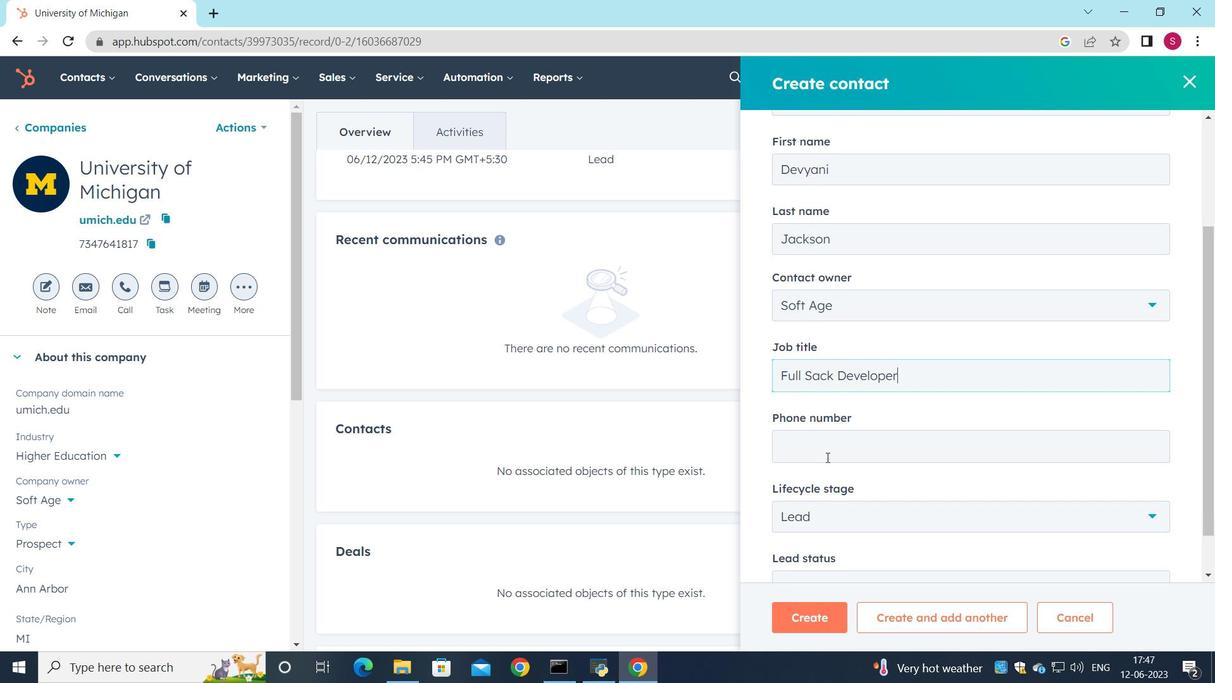 
Action: Mouse pressed left at (825, 452)
Screenshot: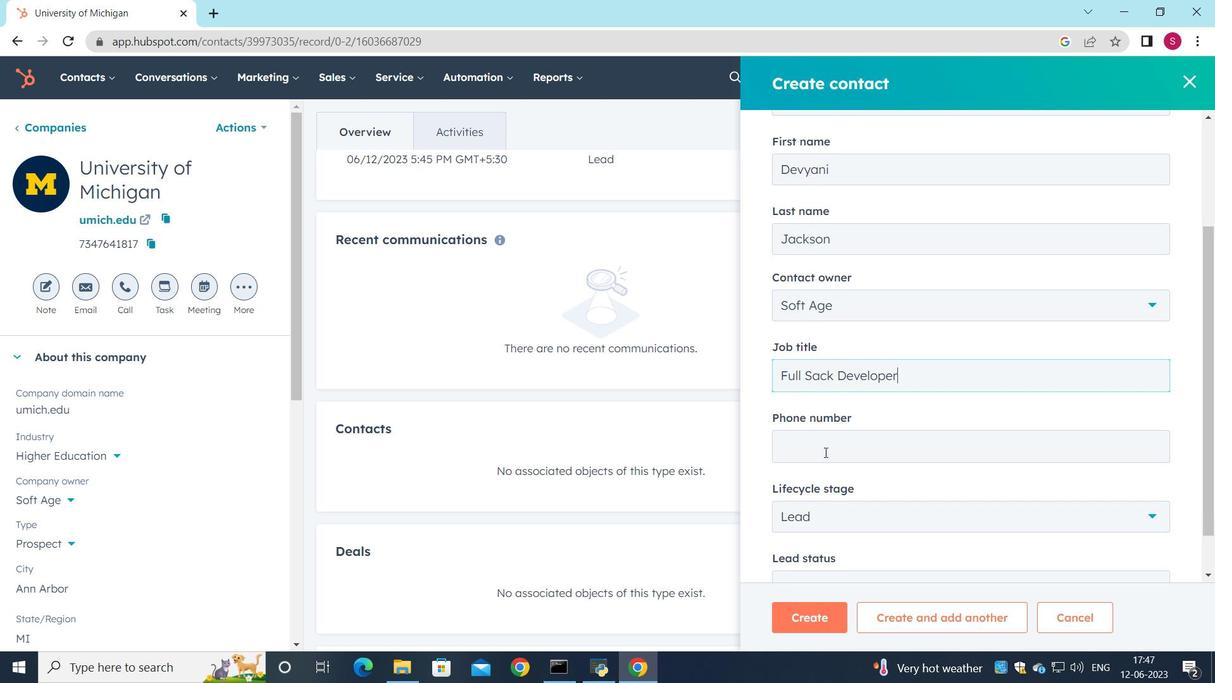 
Action: Key pressed 9165559017
Screenshot: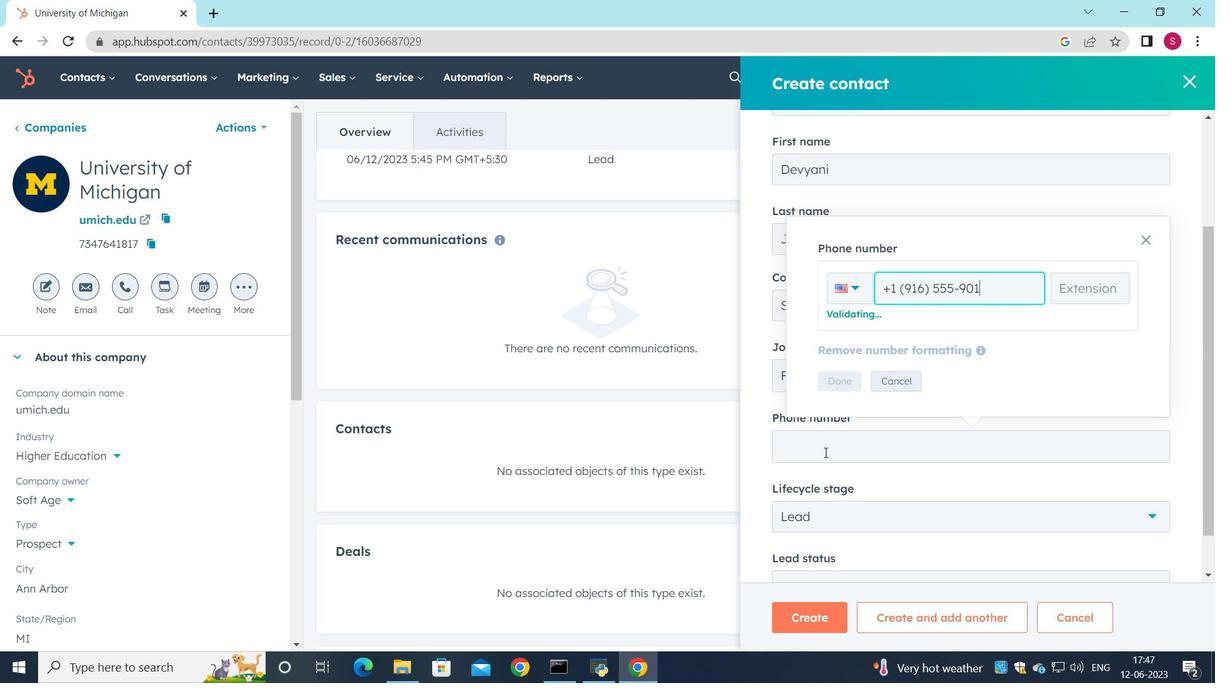
Action: Mouse moved to (835, 380)
Screenshot: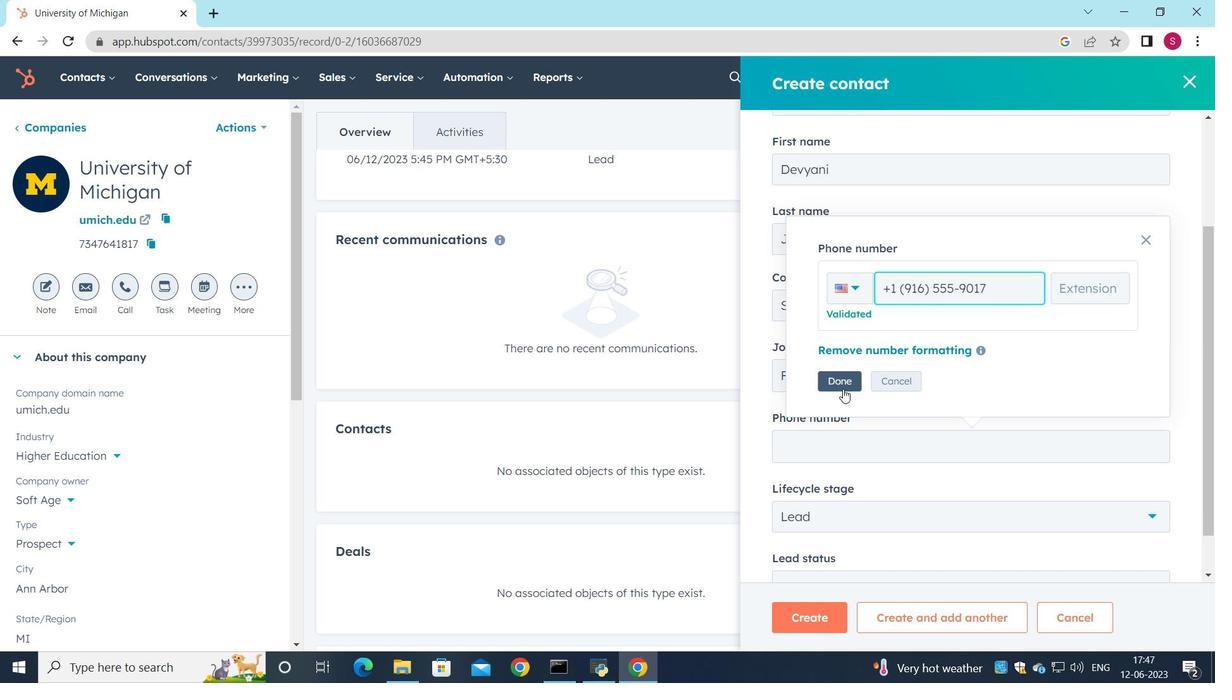 
Action: Mouse pressed left at (835, 380)
Screenshot: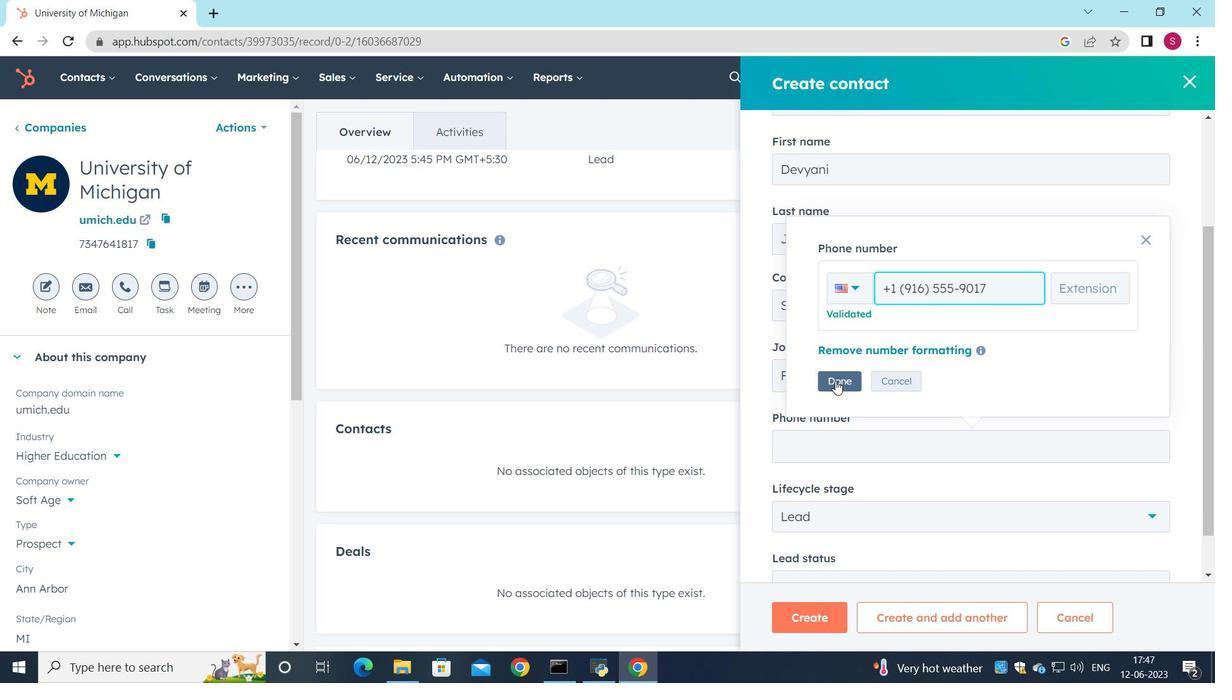 
Action: Mouse moved to (863, 454)
Screenshot: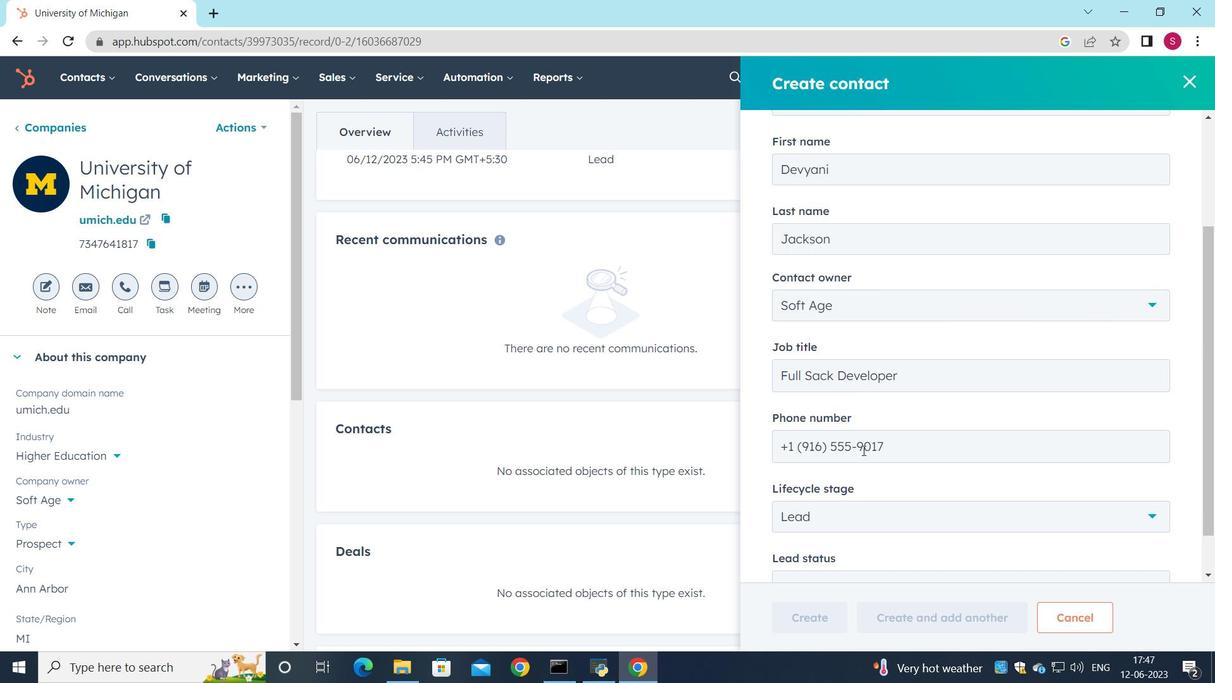 
Action: Mouse scrolled (863, 453) with delta (0, 0)
Screenshot: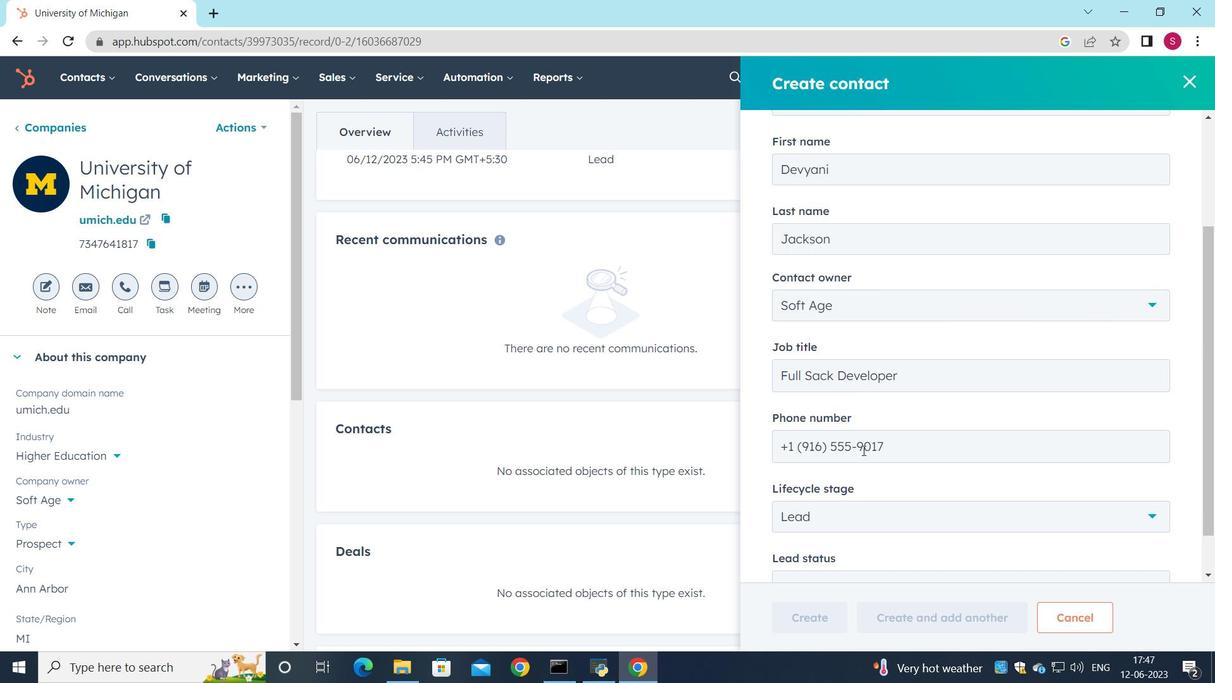
Action: Mouse moved to (863, 459)
Screenshot: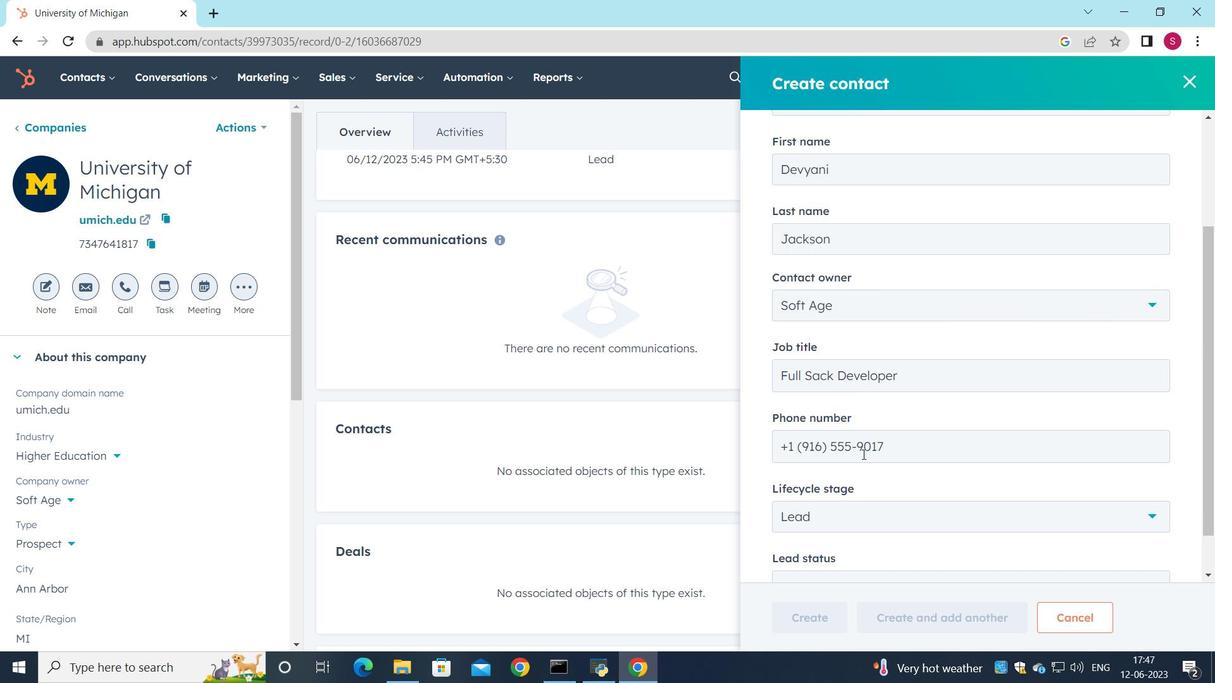 
Action: Mouse scrolled (863, 458) with delta (0, 0)
Screenshot: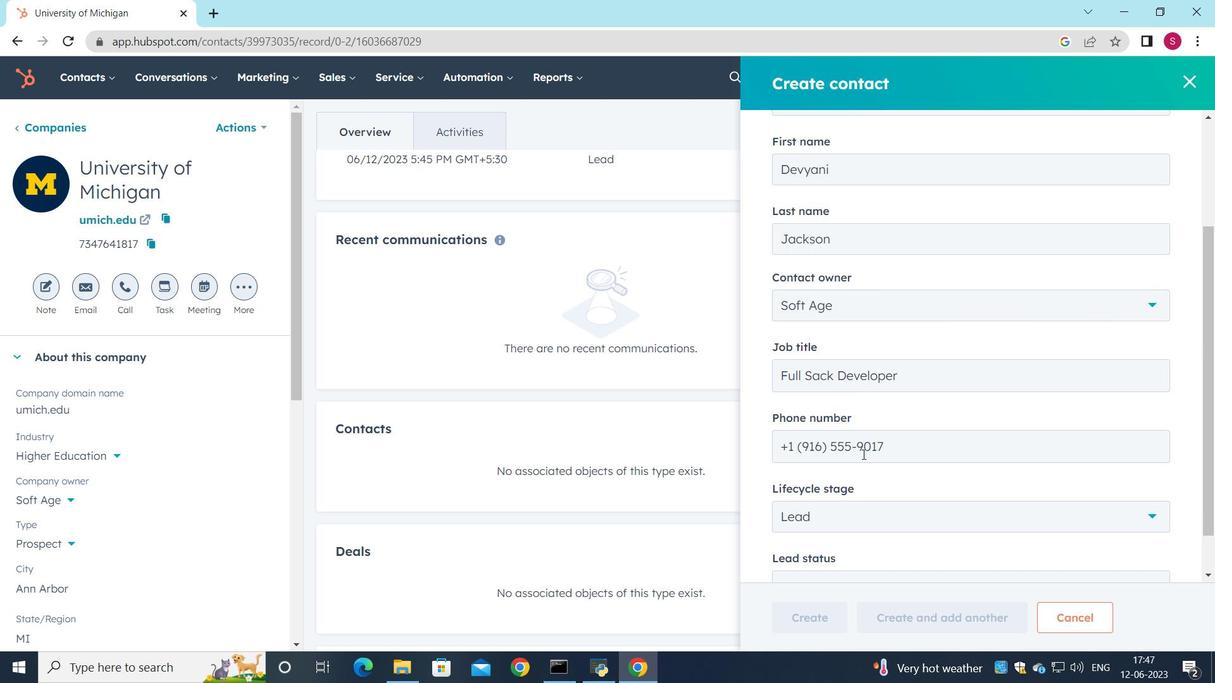 
Action: Mouse moved to (857, 480)
Screenshot: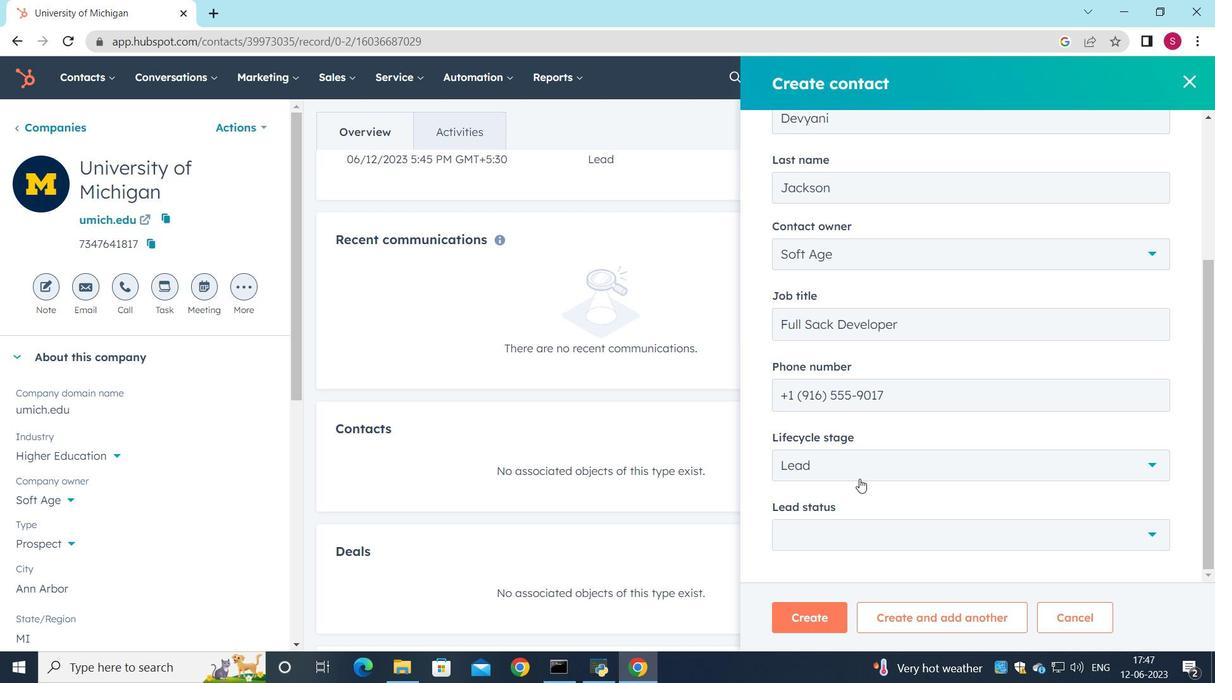 
Action: Mouse scrolled (857, 479) with delta (0, 0)
Screenshot: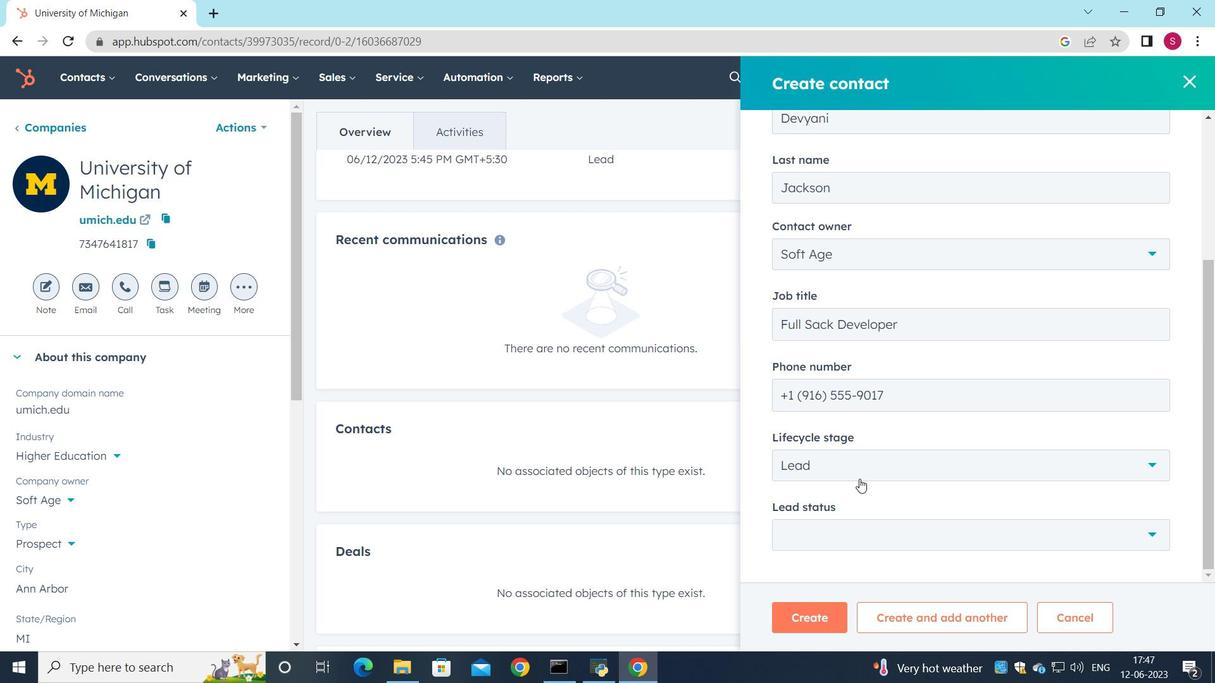 
Action: Mouse moved to (858, 490)
Screenshot: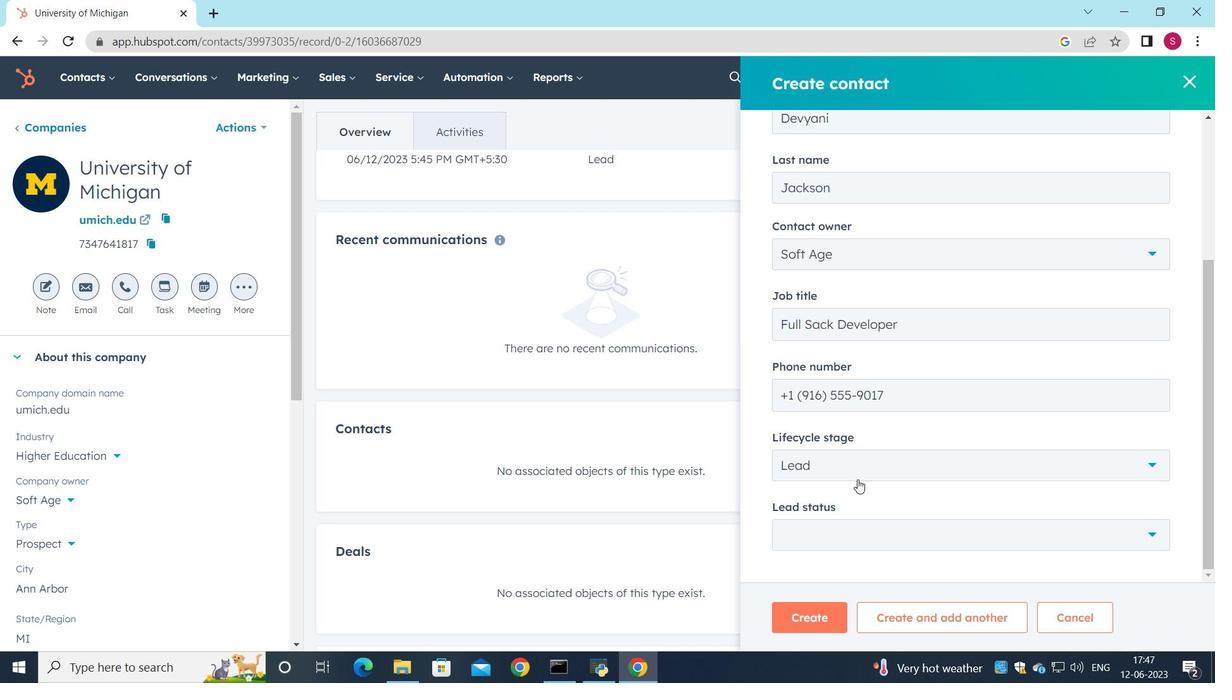 
Action: Mouse scrolled (858, 489) with delta (0, 0)
Screenshot: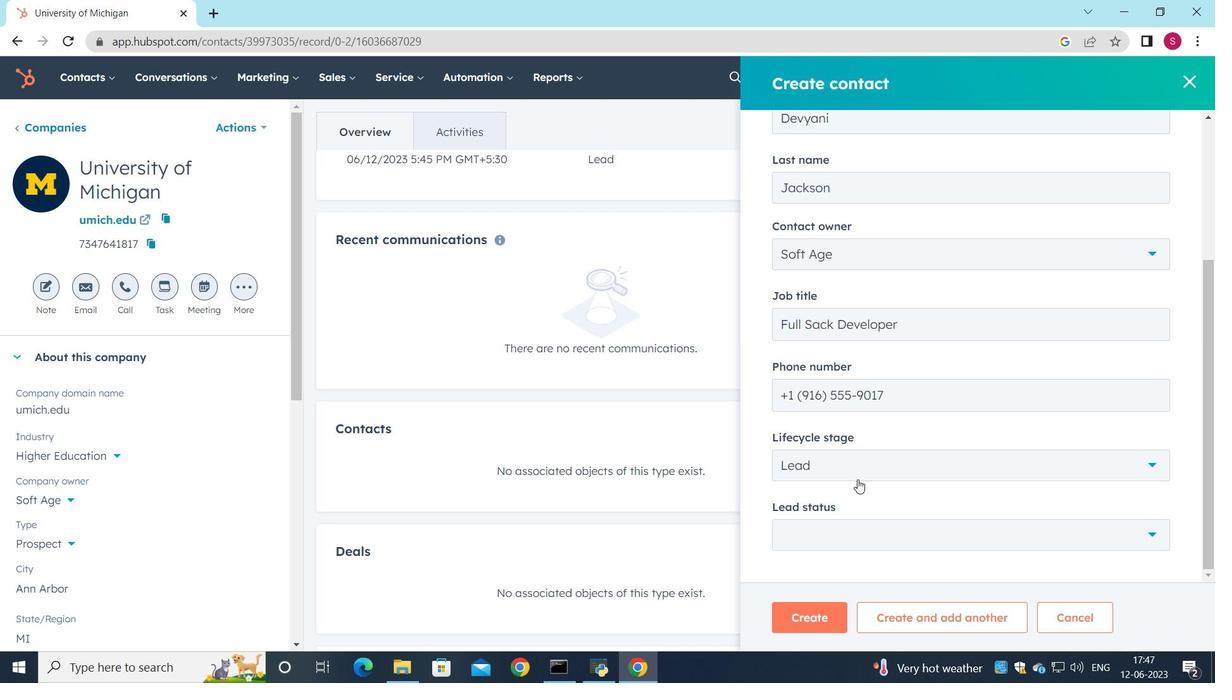 
Action: Mouse moved to (856, 536)
Screenshot: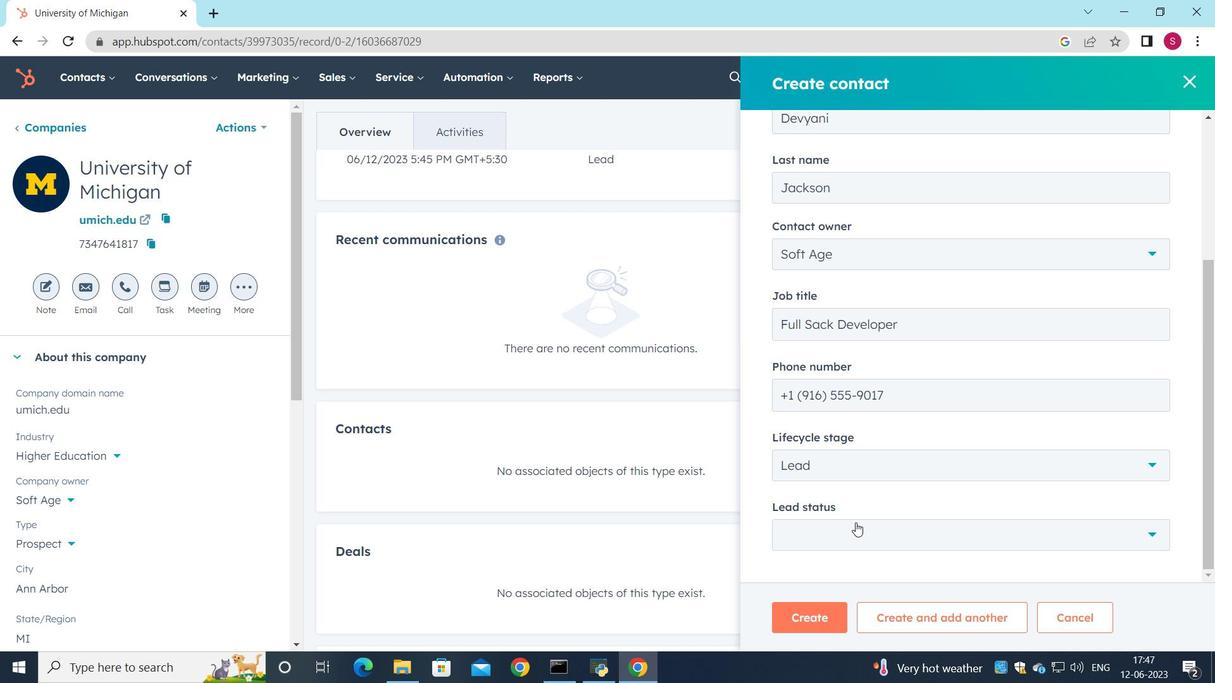 
Action: Mouse pressed left at (856, 536)
Screenshot: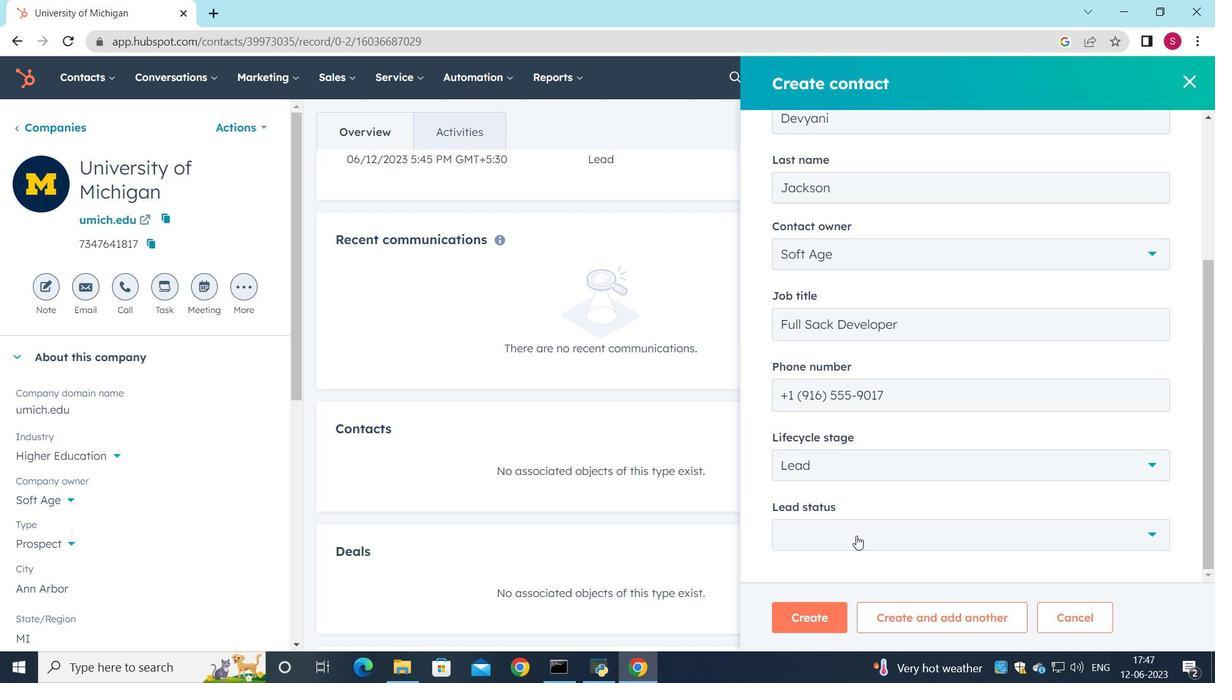 
Action: Mouse moved to (838, 456)
Screenshot: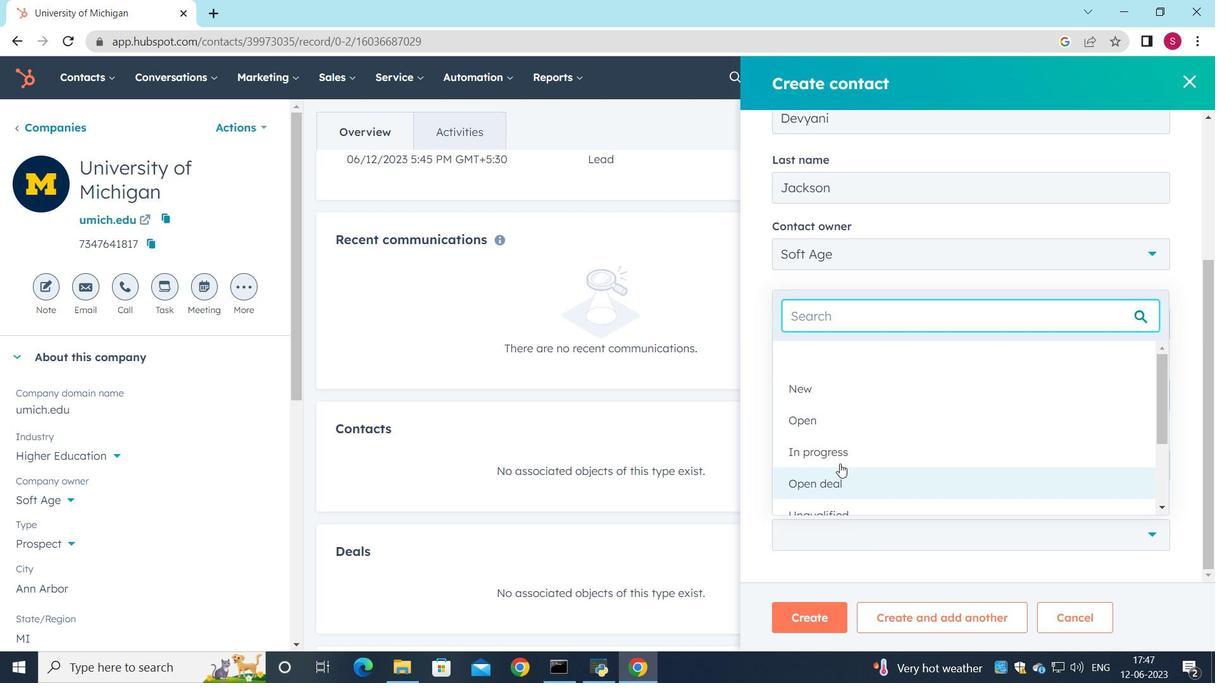 
Action: Mouse pressed left at (838, 456)
Screenshot: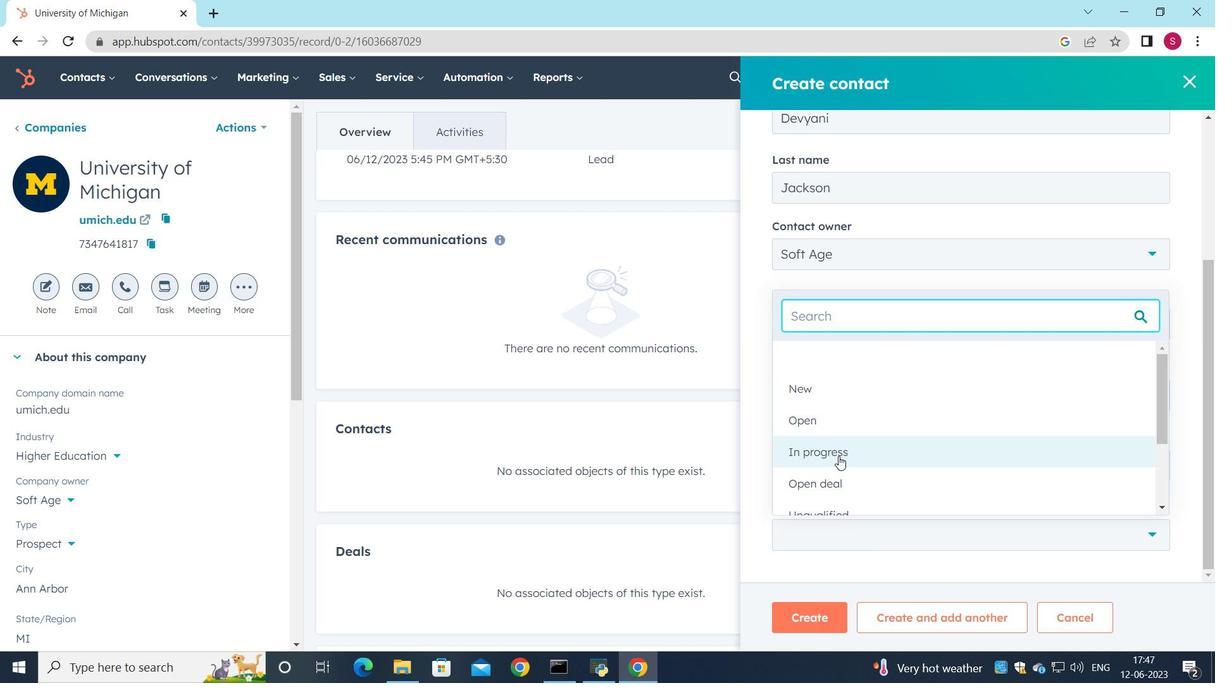 
Action: Mouse moved to (815, 625)
Screenshot: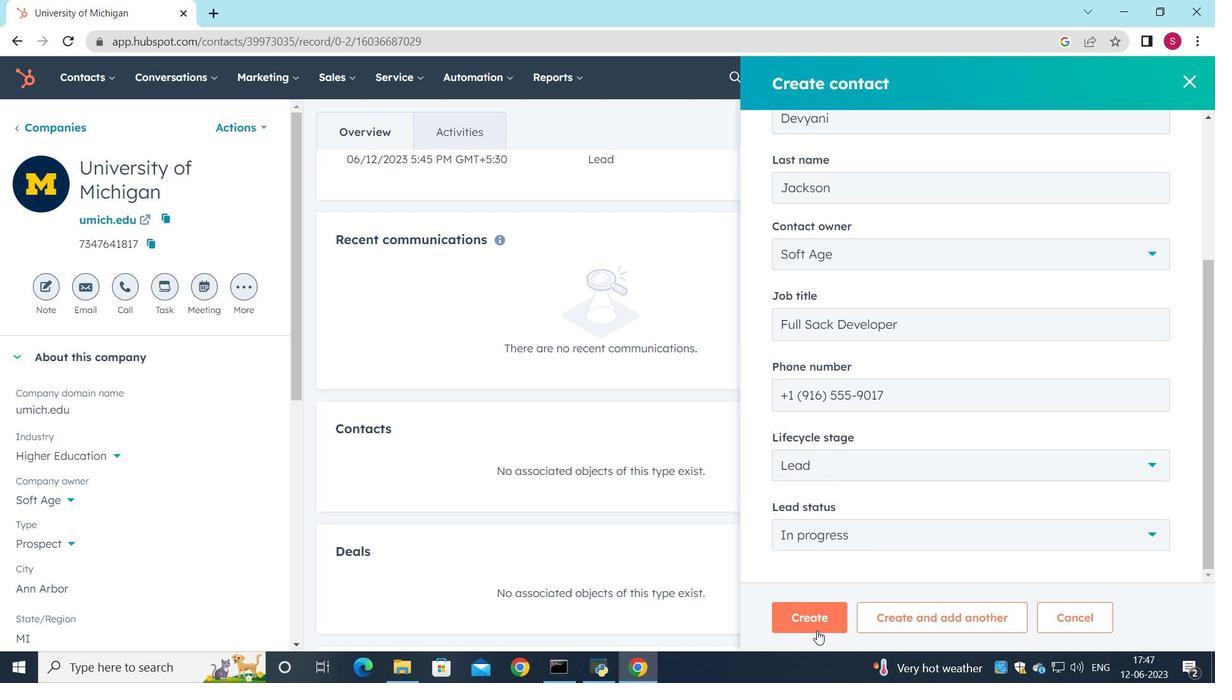 
Action: Mouse pressed left at (815, 625)
Screenshot: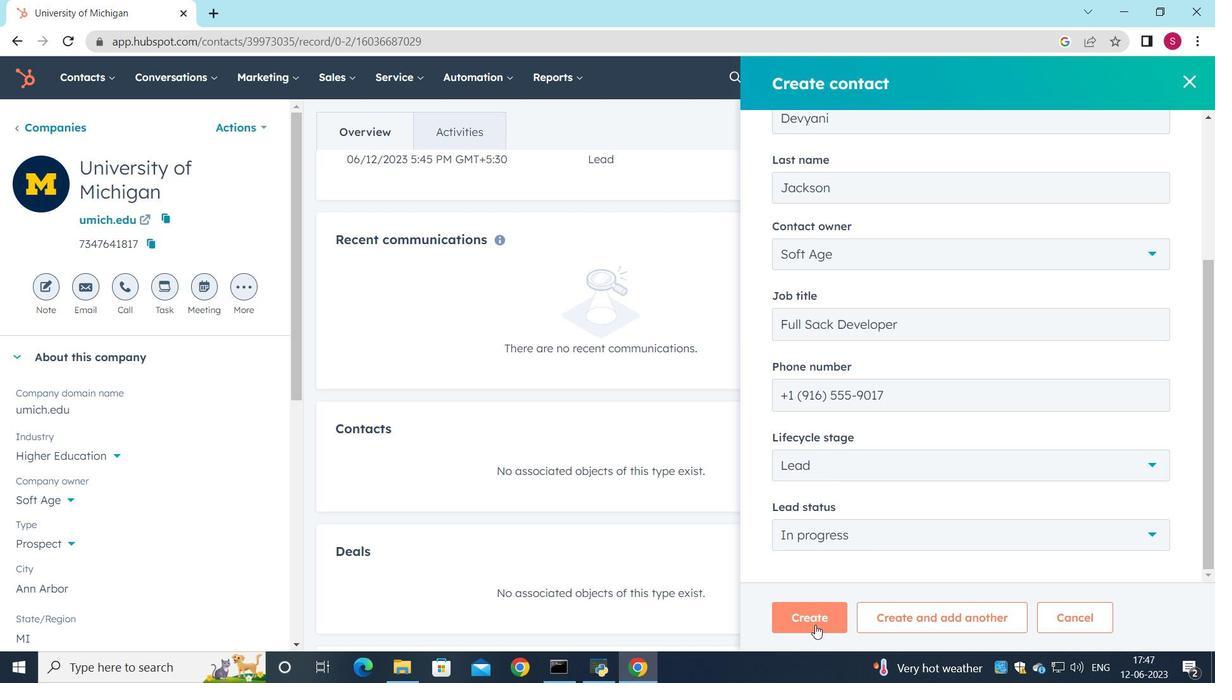 
Action: Mouse moved to (554, 416)
Screenshot: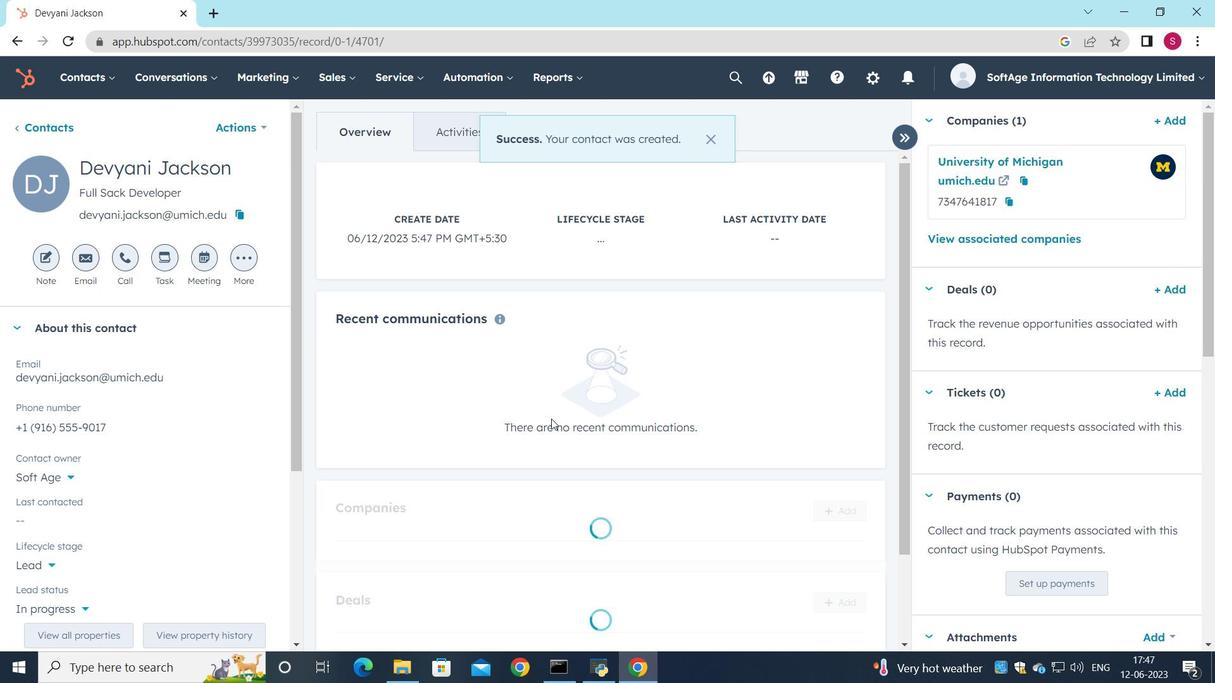
Action: Mouse scrolled (554, 415) with delta (0, 0)
Screenshot: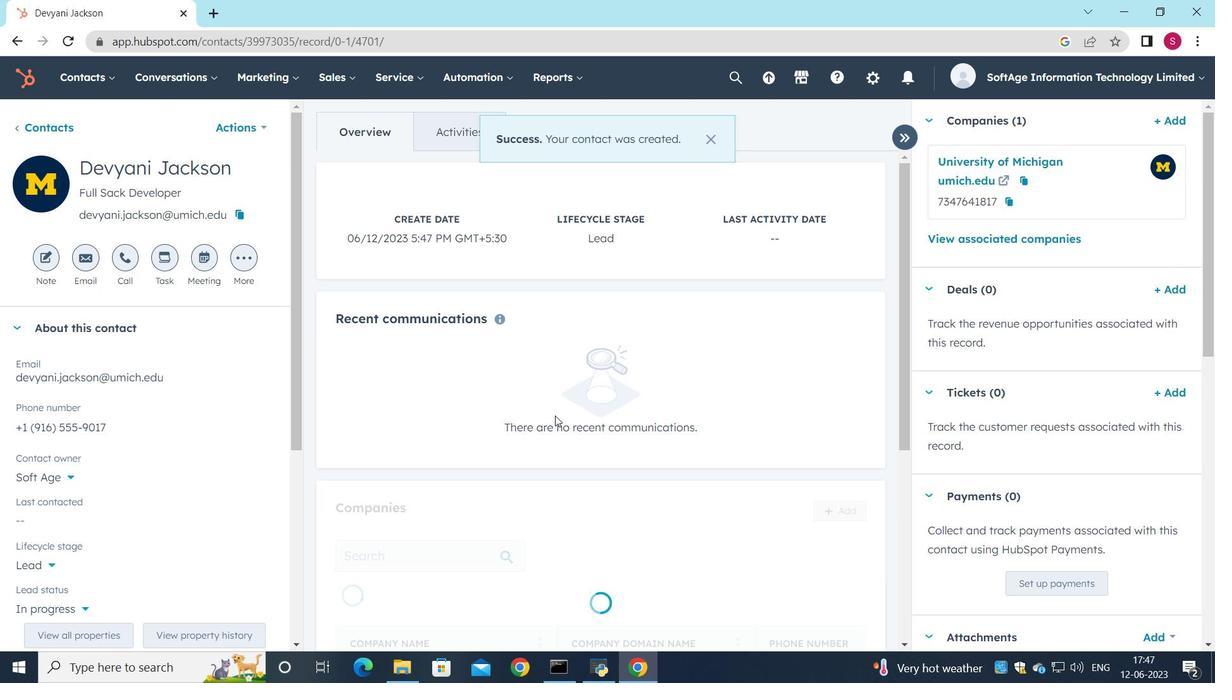 
Action: Mouse moved to (564, 404)
Screenshot: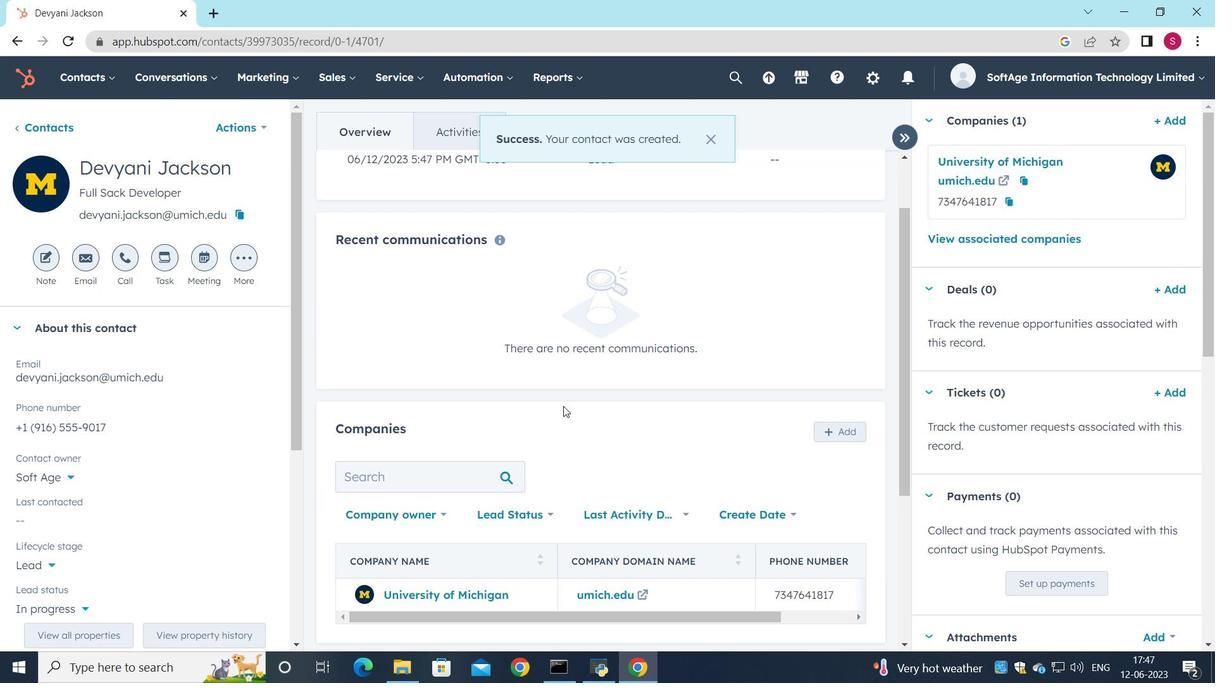 
Action: Mouse scrolled (564, 403) with delta (0, 0)
Screenshot: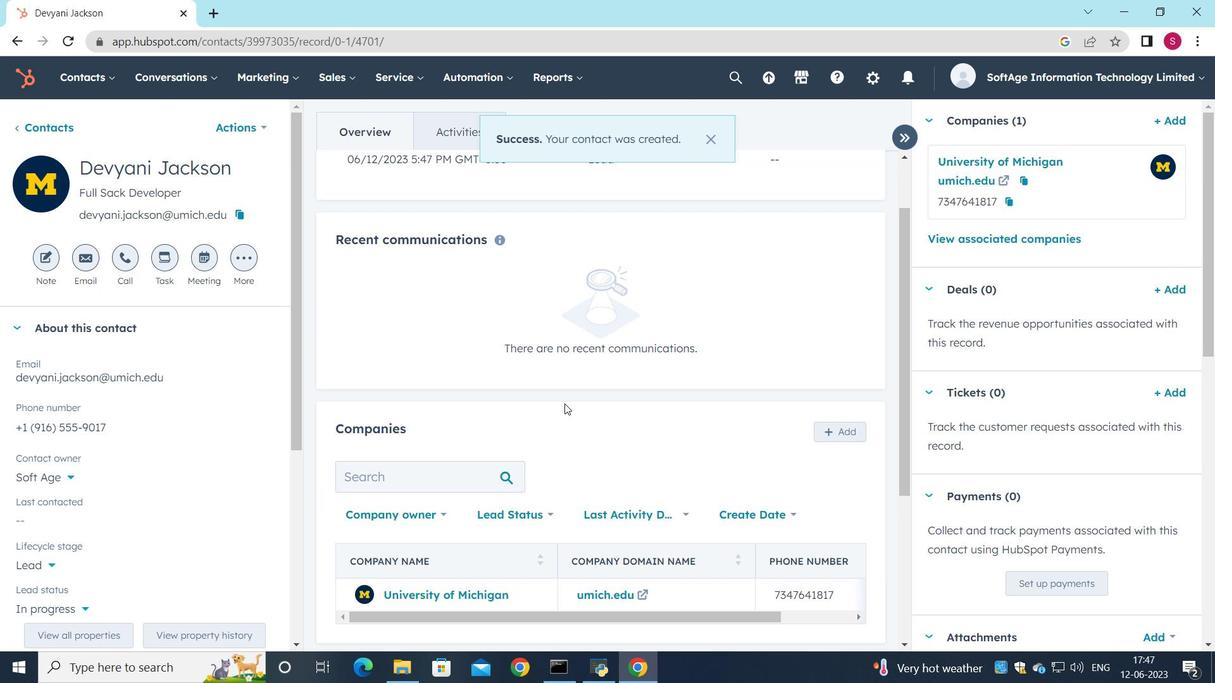 
Action: Mouse scrolled (564, 403) with delta (0, 0)
Screenshot: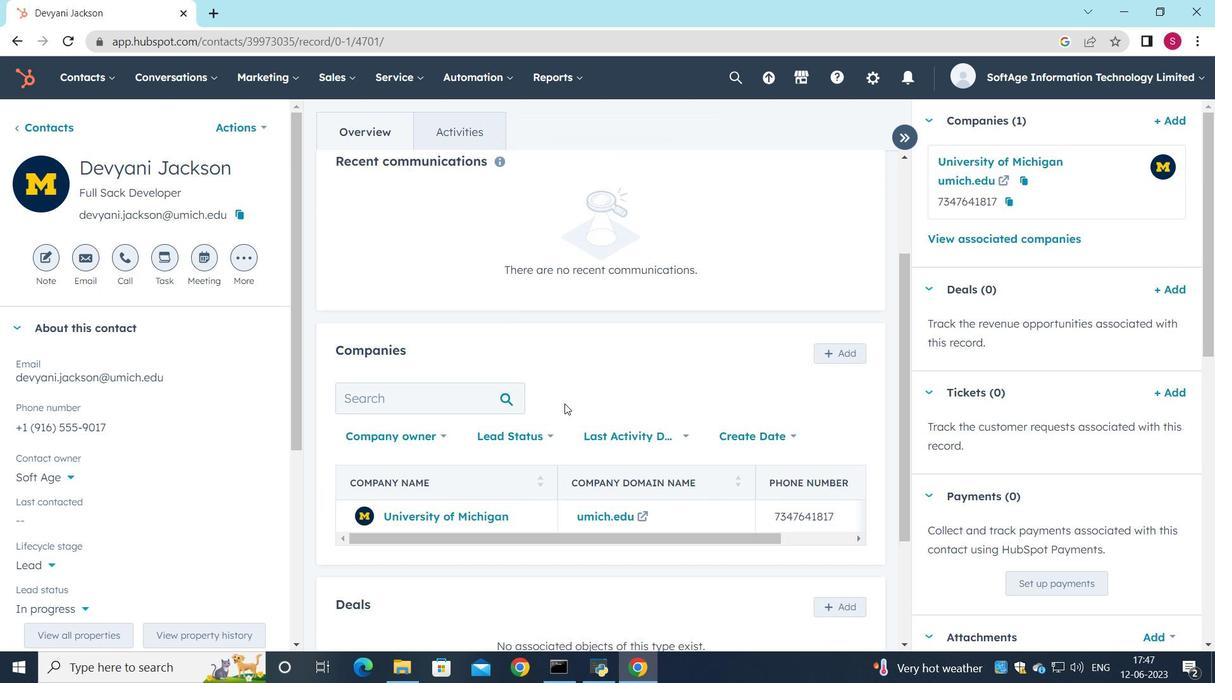 
Action: Mouse moved to (568, 412)
Screenshot: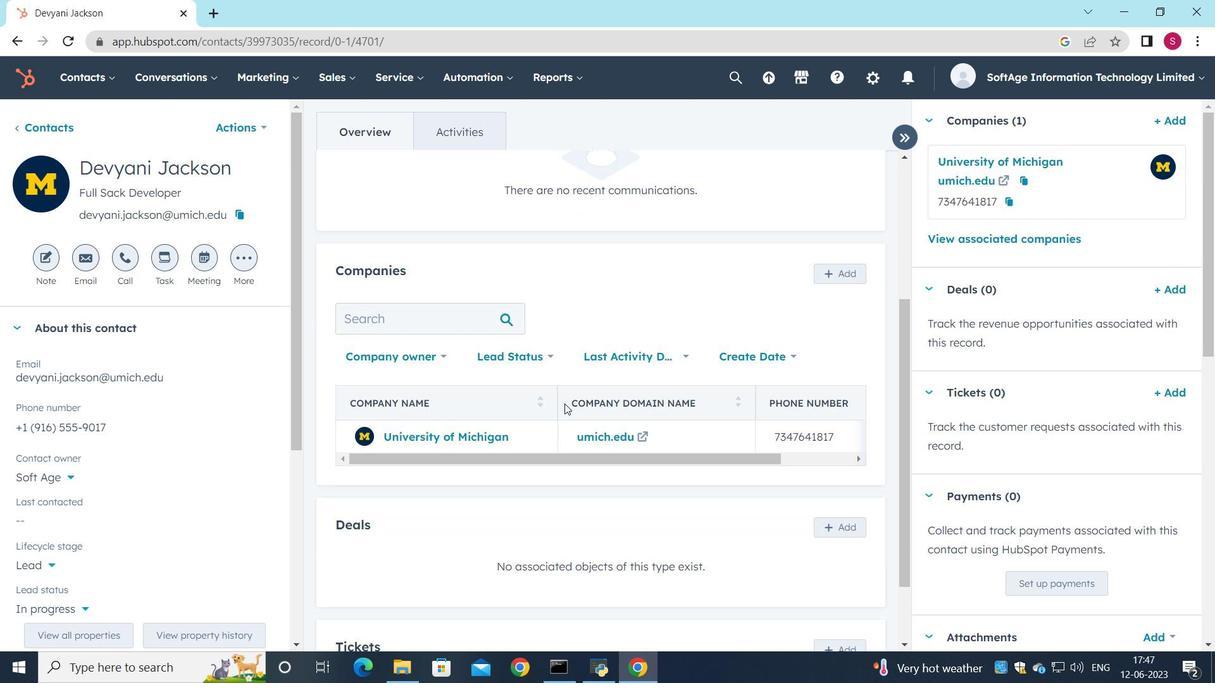 
Action: Mouse scrolled (568, 411) with delta (0, 0)
Screenshot: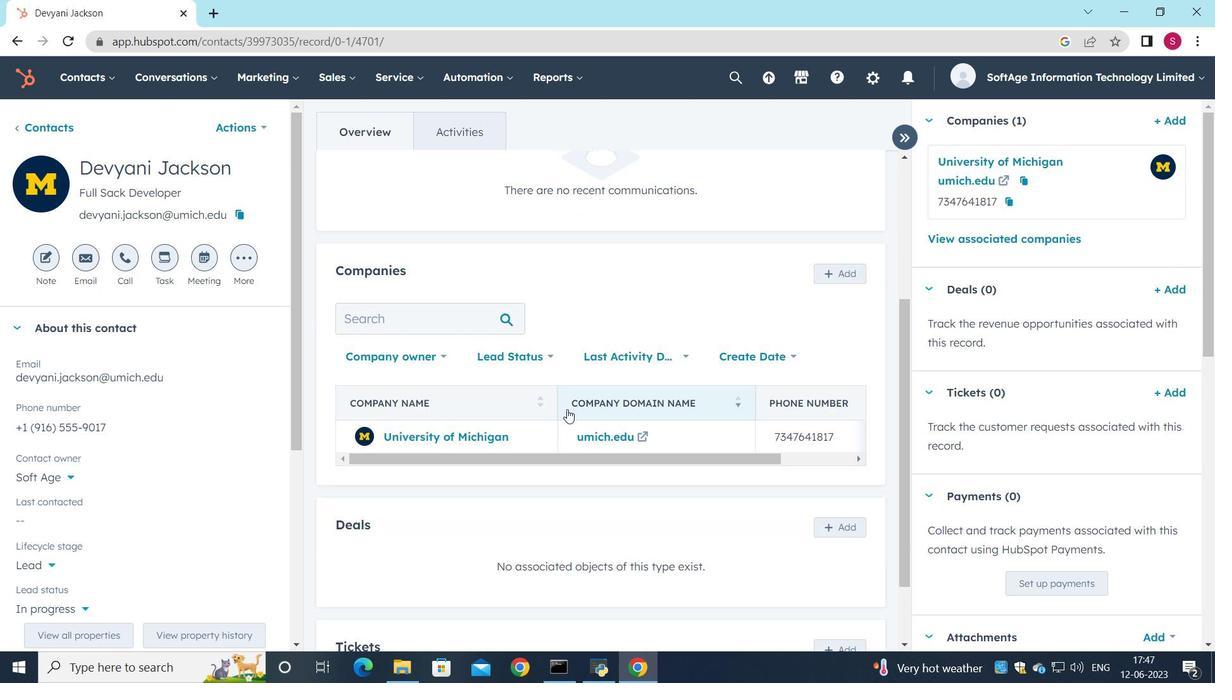 
Action: Mouse moved to (568, 415)
Screenshot: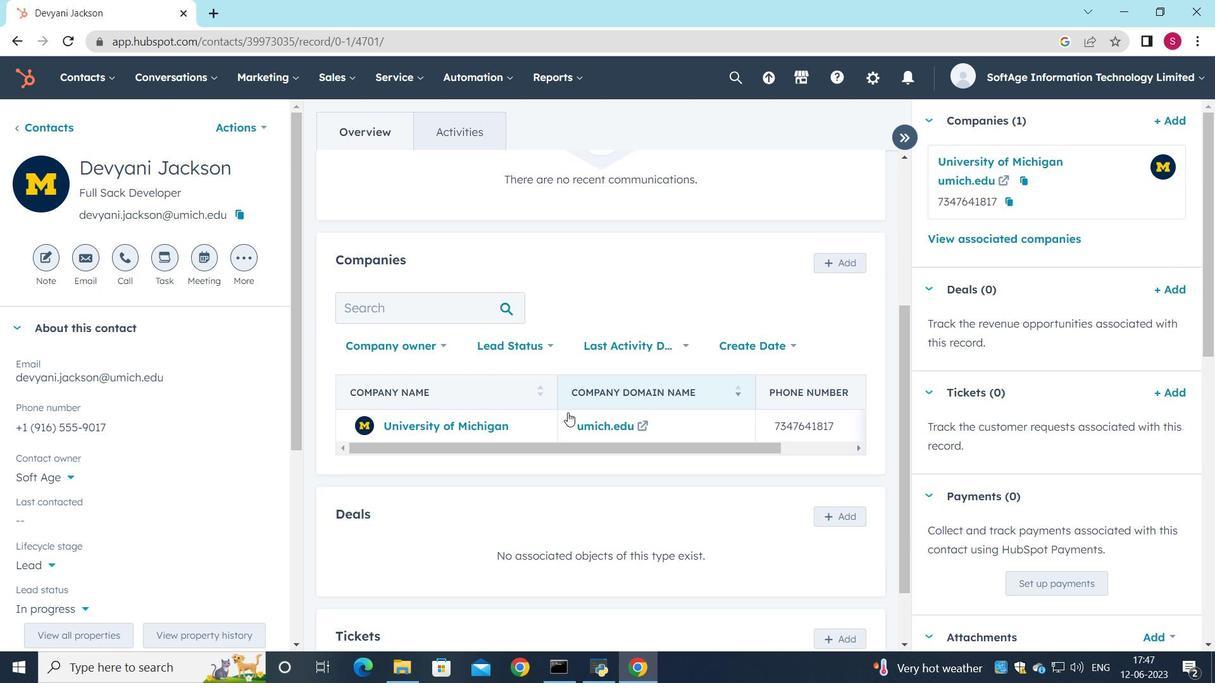 
